 Task: Create a due date automation trigger when advanced on, on the tuesday before a card is due add fields with custom field "Resume" set to a number greater or equal to 1 and lower than 10 at 11:00 AM.
Action: Mouse moved to (1021, 316)
Screenshot: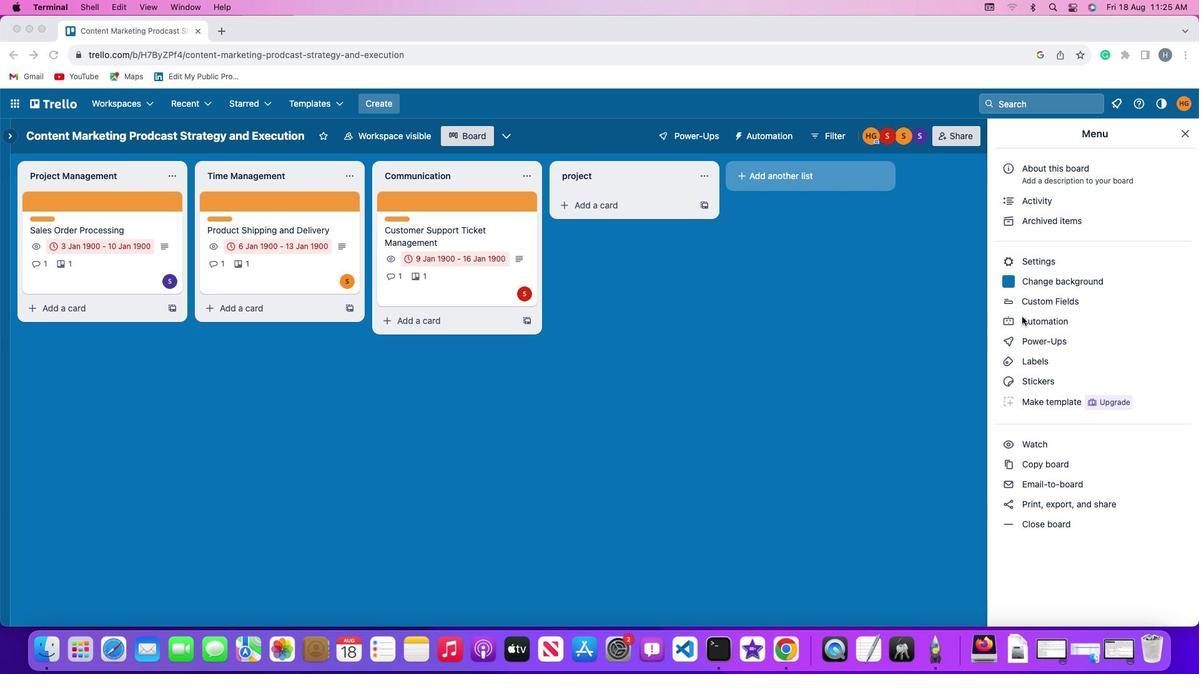 
Action: Mouse pressed left at (1021, 316)
Screenshot: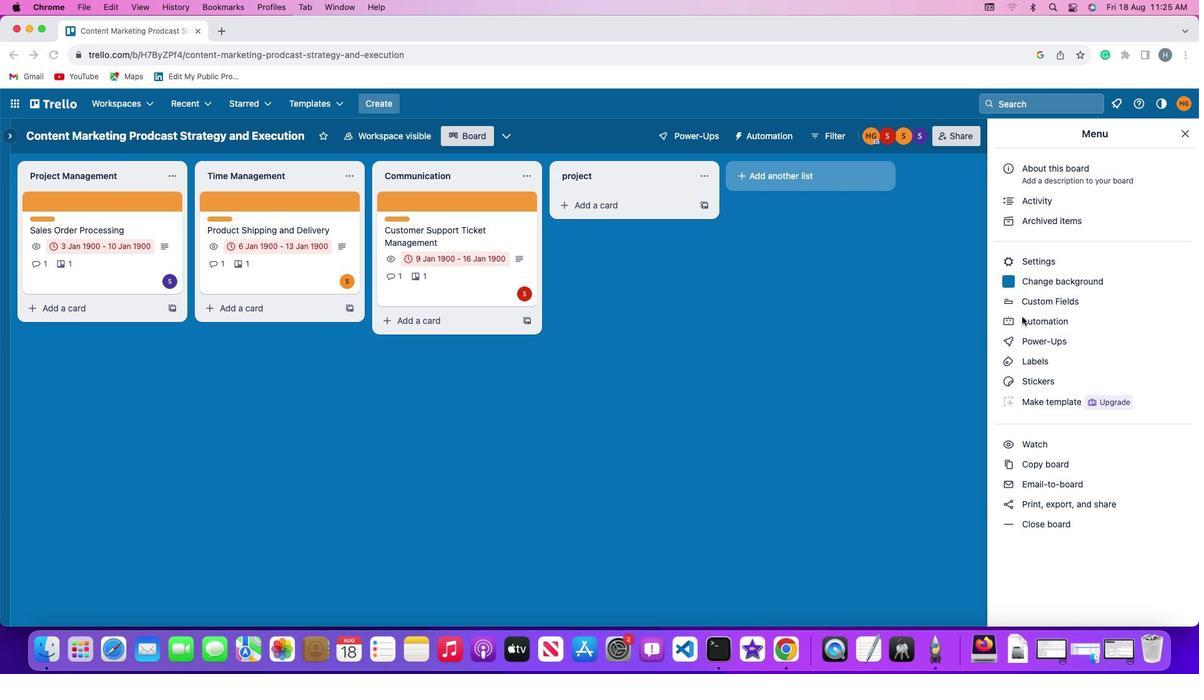 
Action: Mouse pressed left at (1021, 316)
Screenshot: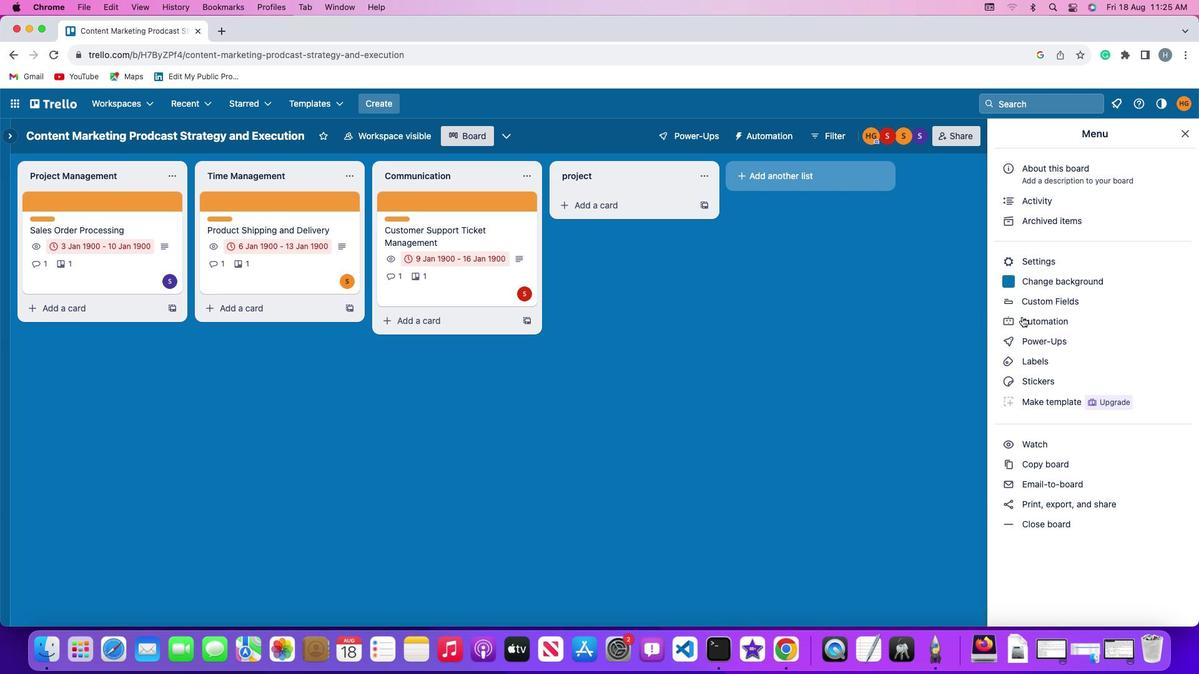 
Action: Mouse moved to (47, 297)
Screenshot: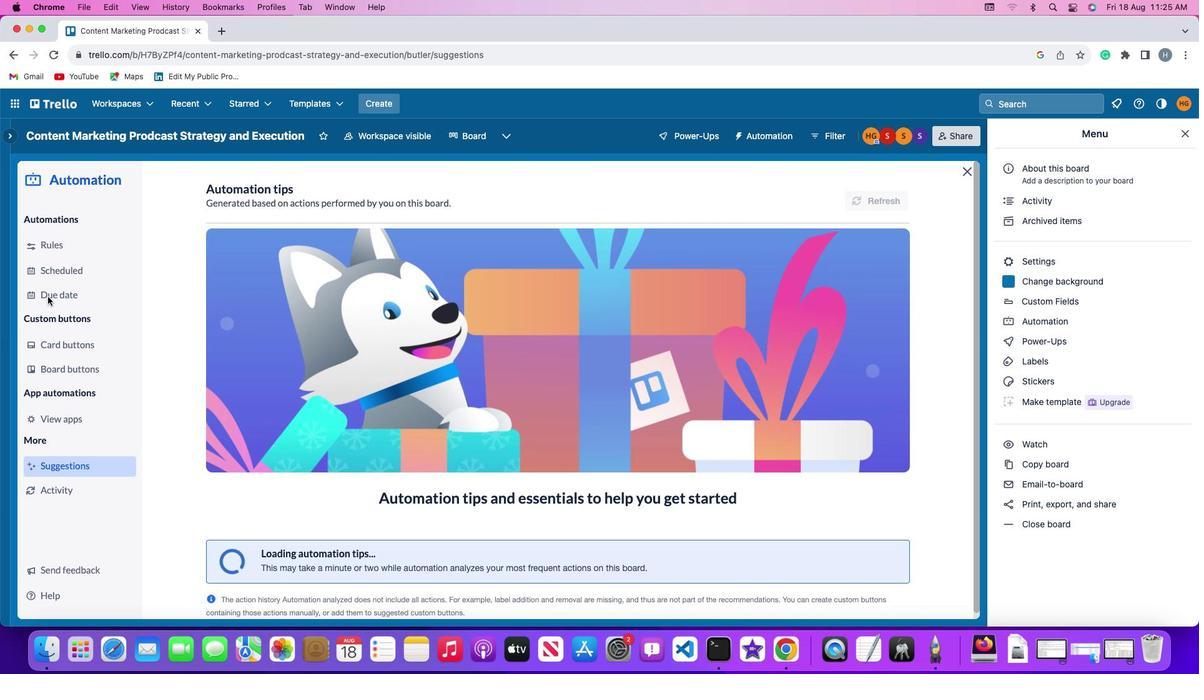 
Action: Mouse pressed left at (47, 297)
Screenshot: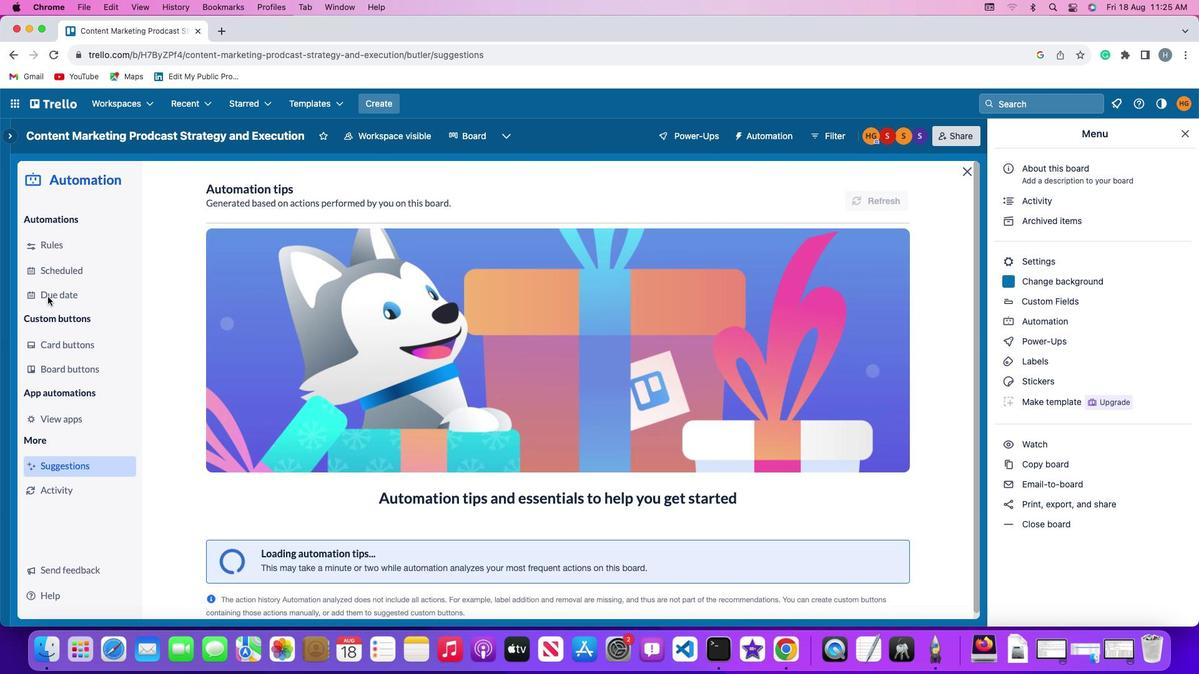 
Action: Mouse moved to (828, 196)
Screenshot: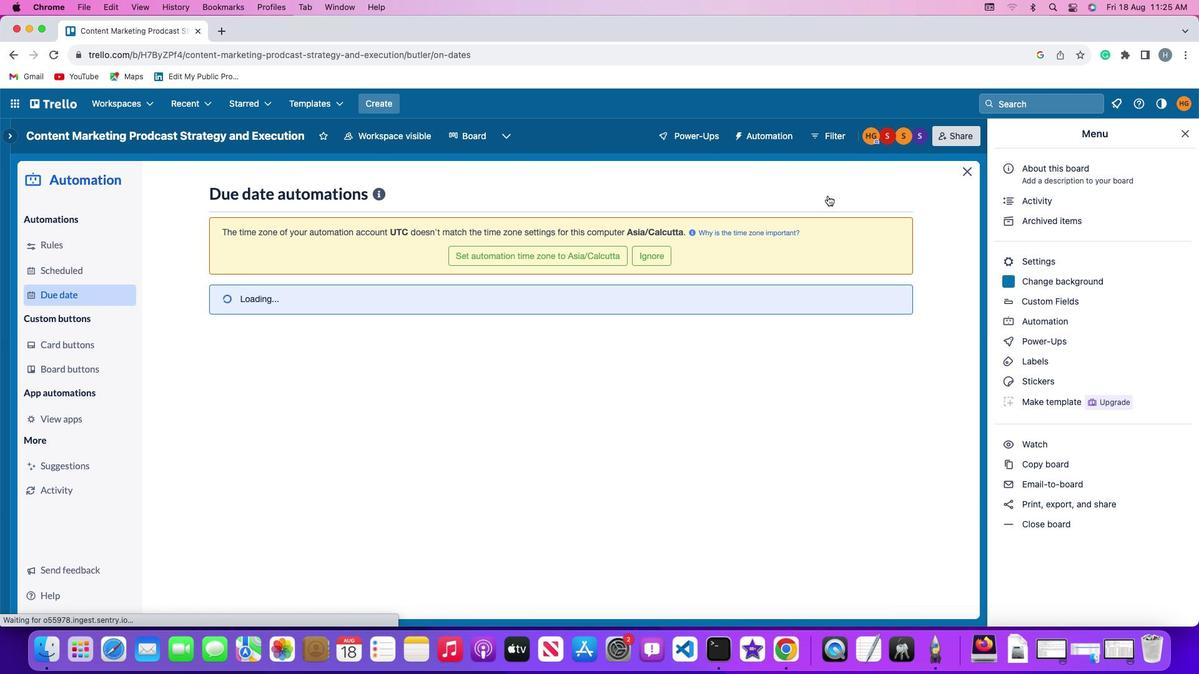
Action: Mouse pressed left at (828, 196)
Screenshot: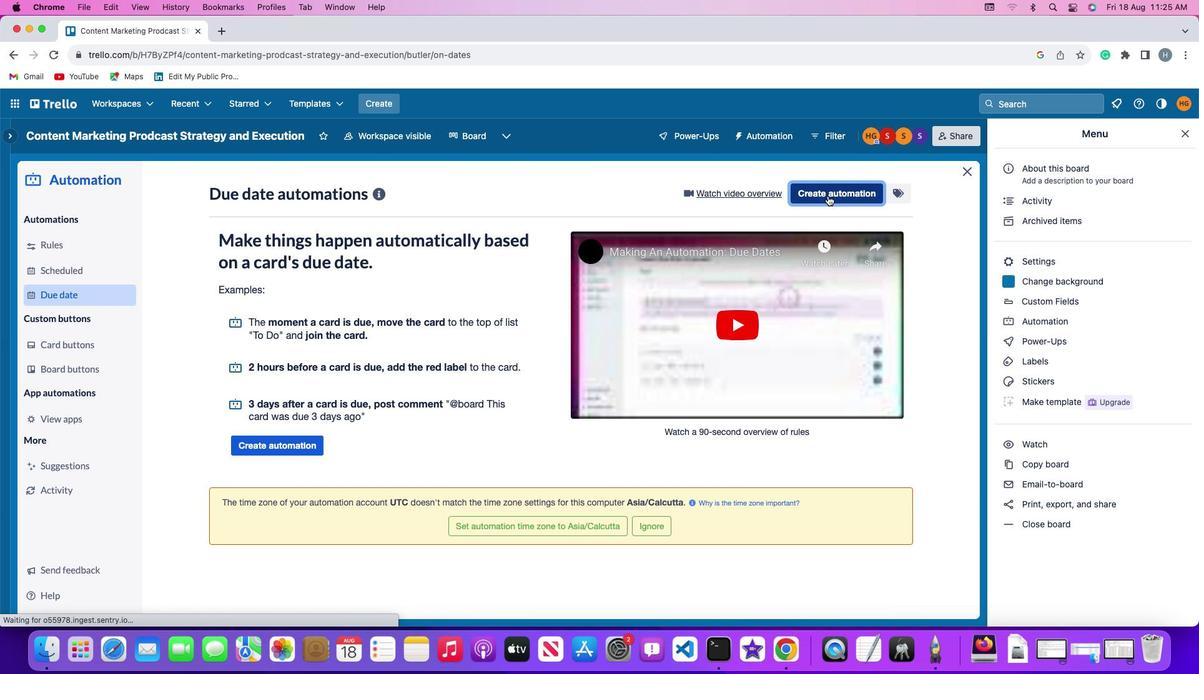 
Action: Mouse moved to (284, 314)
Screenshot: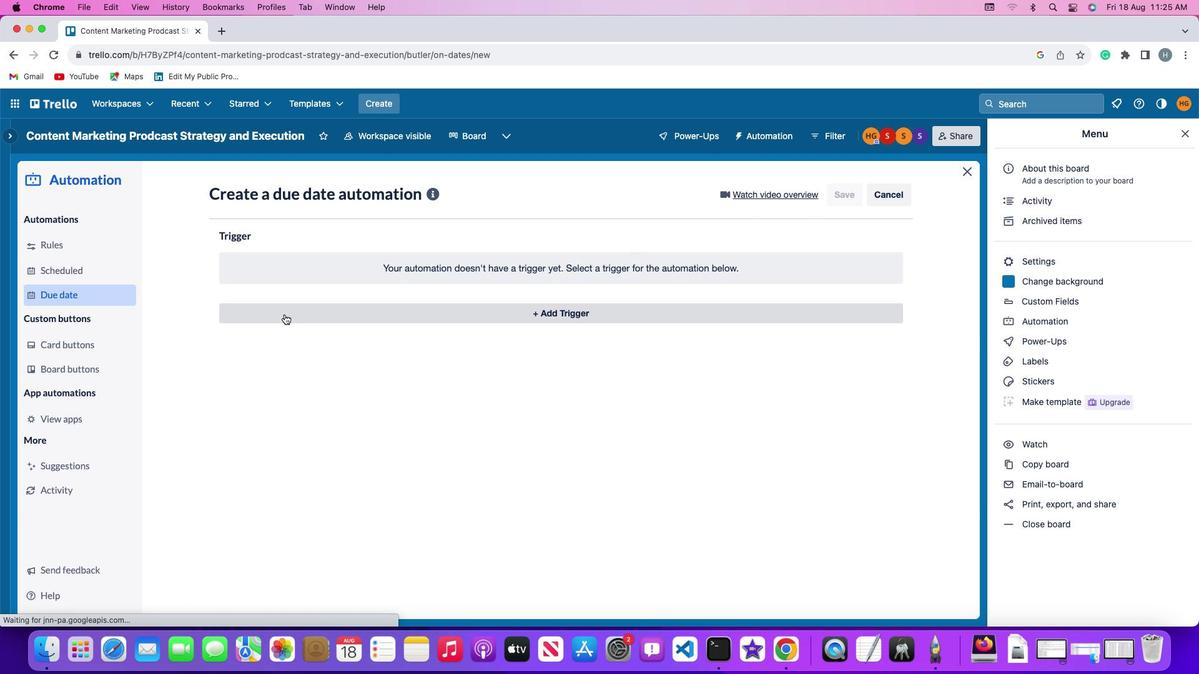 
Action: Mouse pressed left at (284, 314)
Screenshot: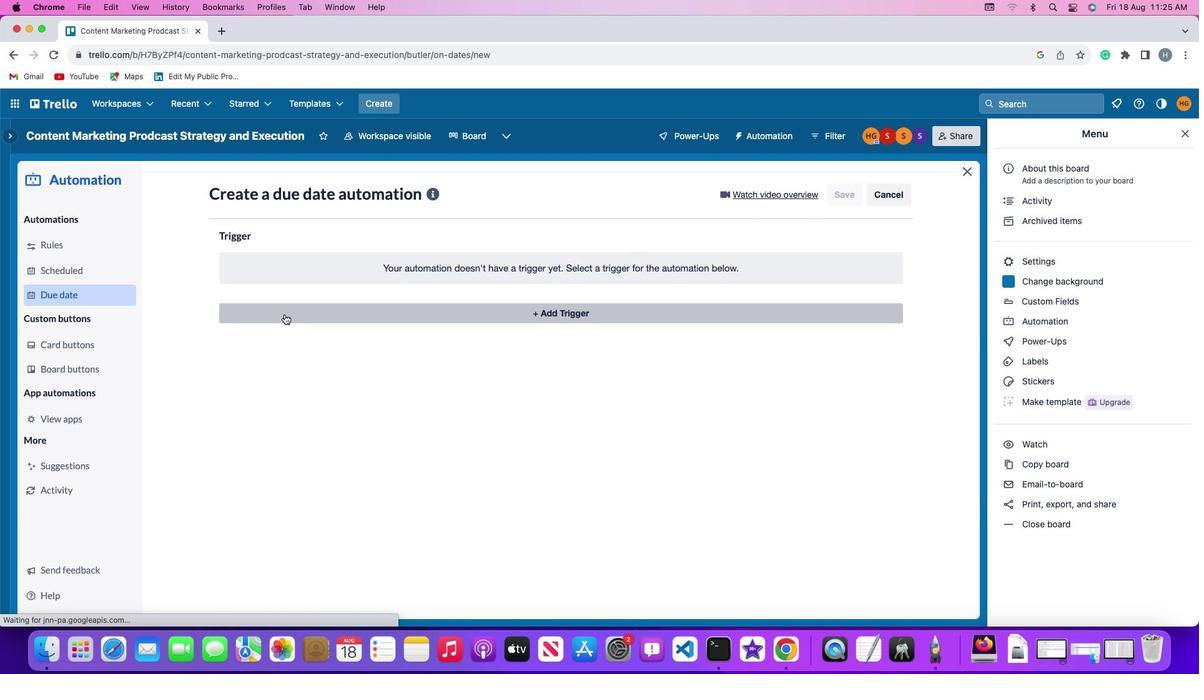 
Action: Mouse moved to (268, 540)
Screenshot: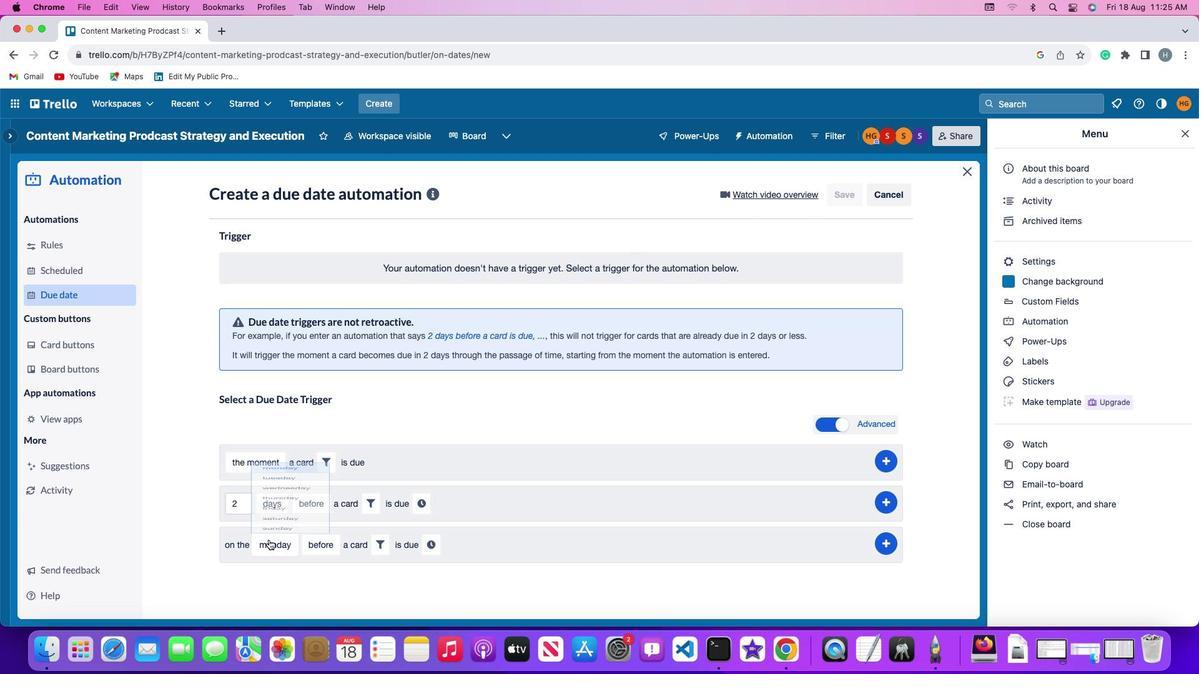 
Action: Mouse pressed left at (268, 540)
Screenshot: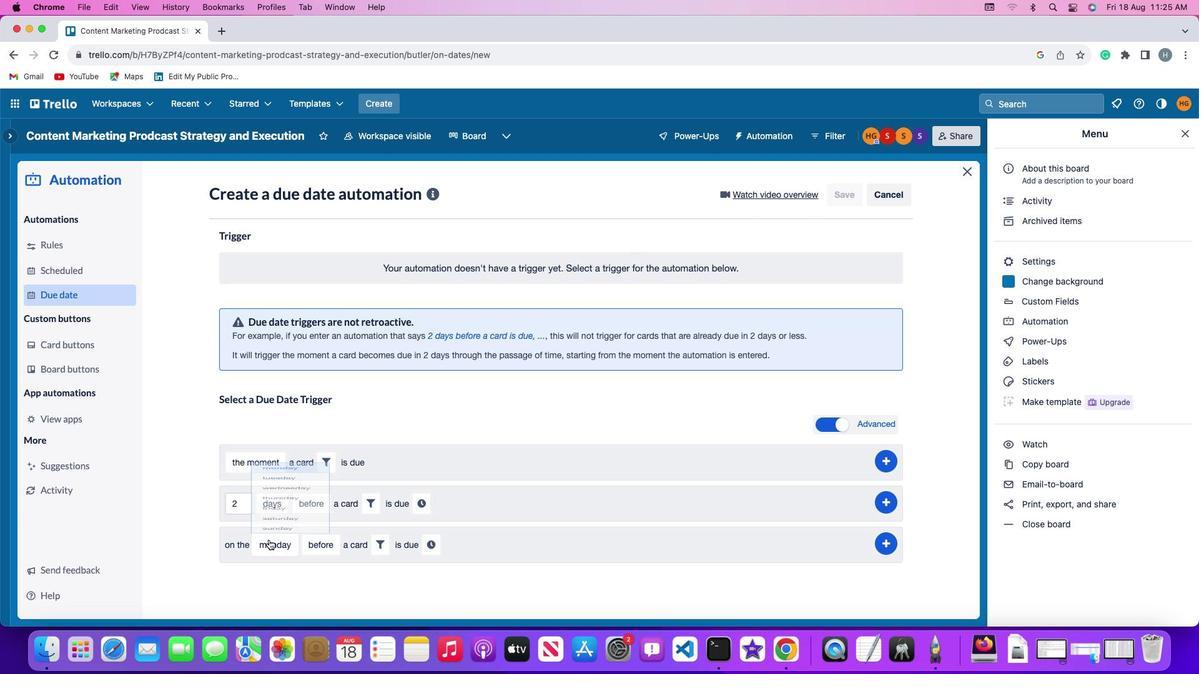
Action: Mouse moved to (289, 394)
Screenshot: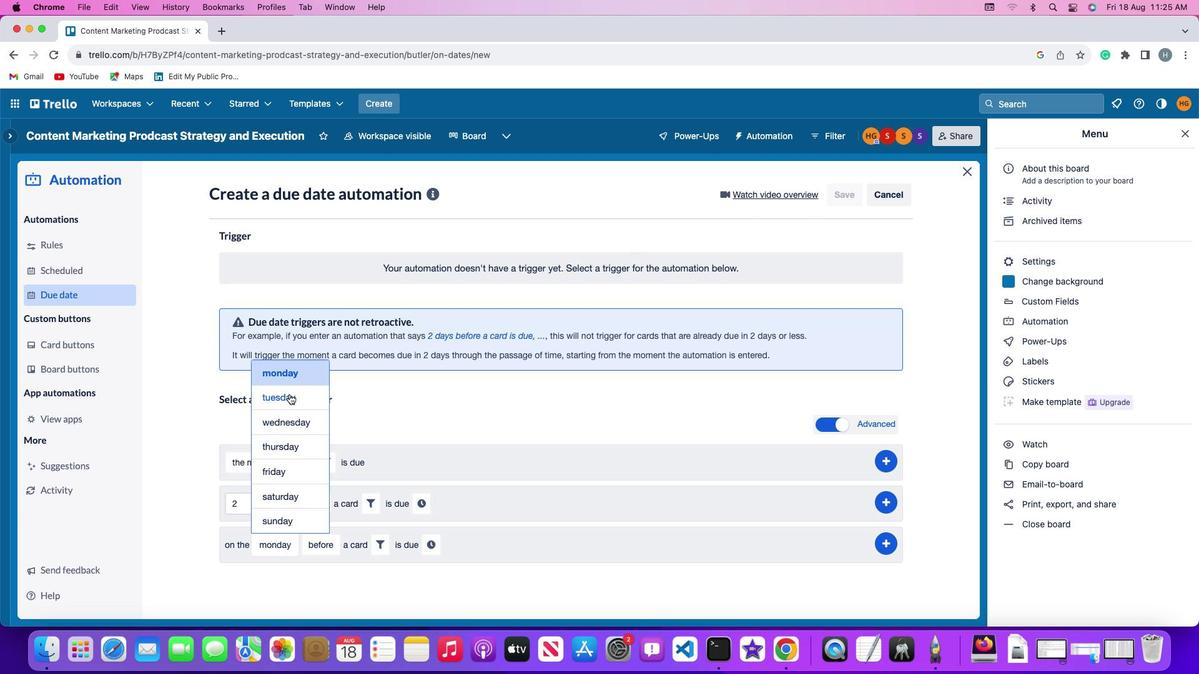 
Action: Mouse pressed left at (289, 394)
Screenshot: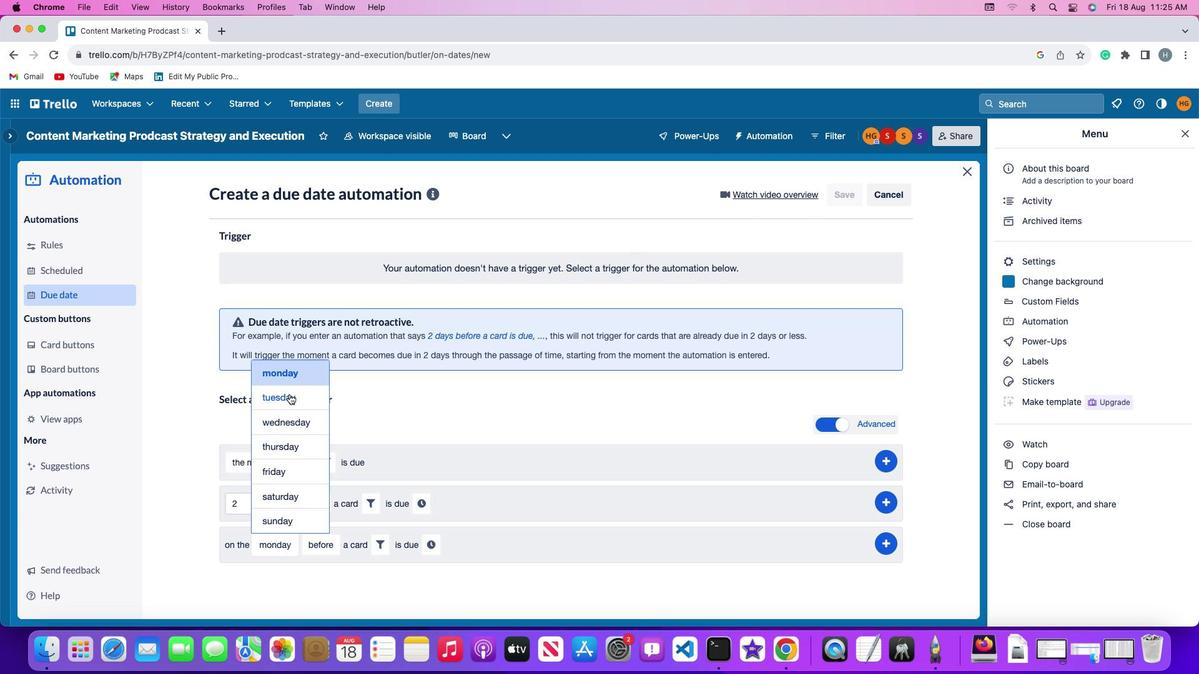 
Action: Mouse moved to (326, 538)
Screenshot: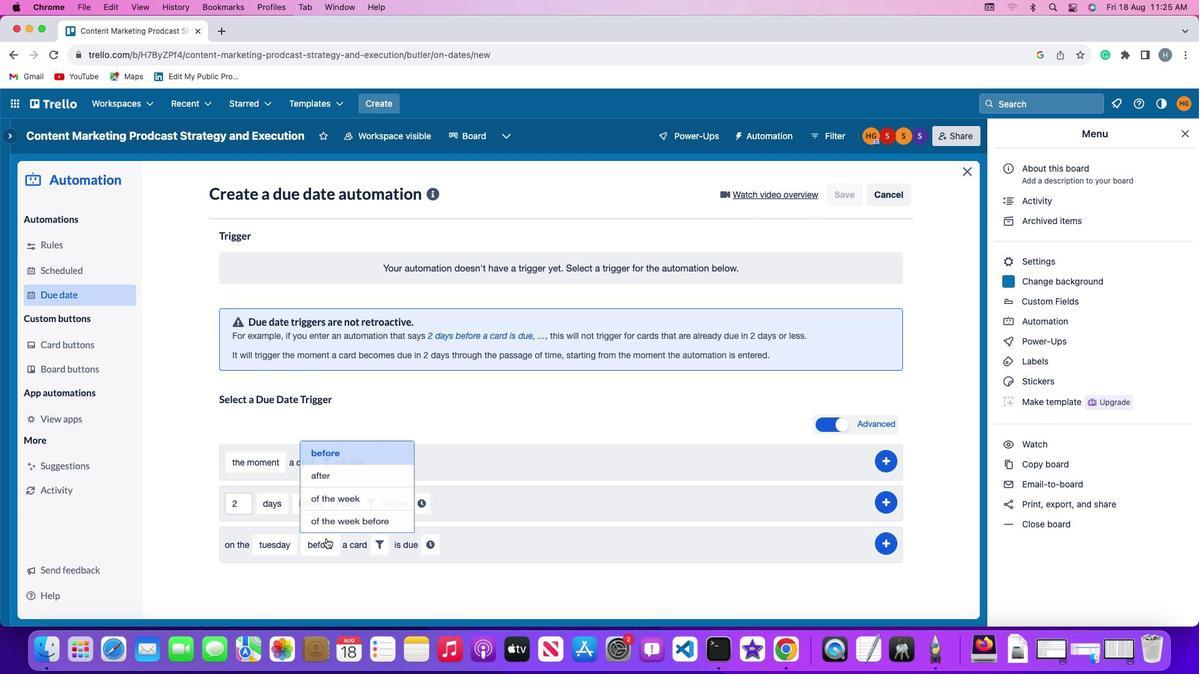 
Action: Mouse pressed left at (326, 538)
Screenshot: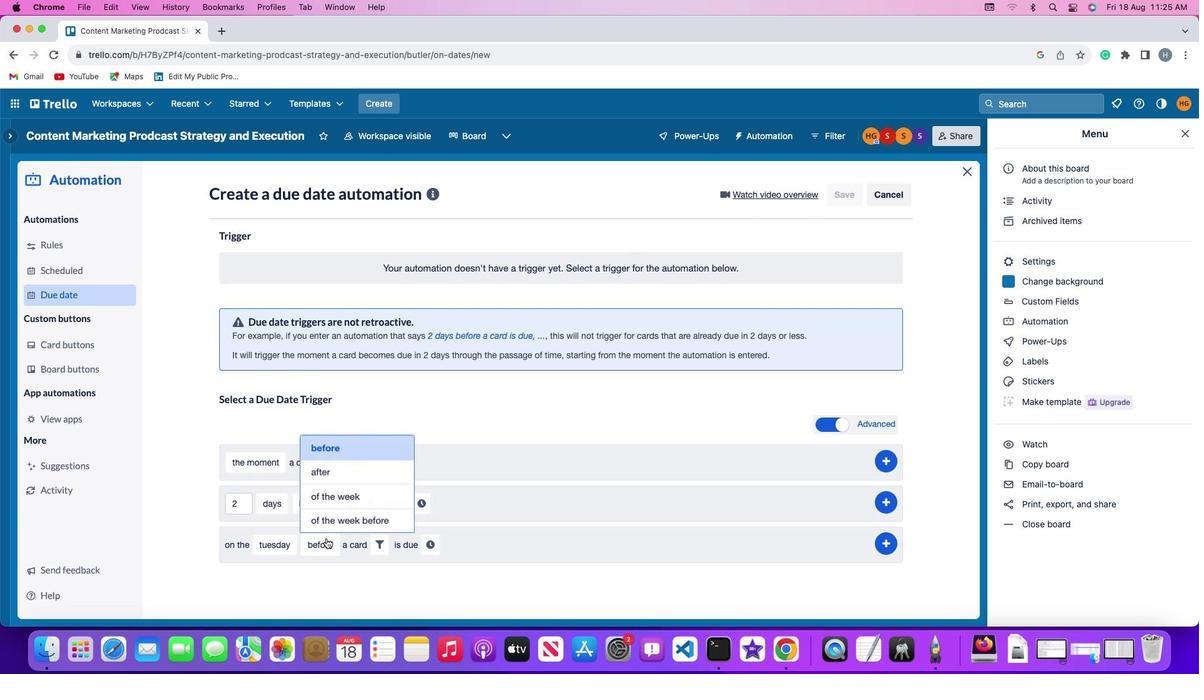 
Action: Mouse moved to (339, 445)
Screenshot: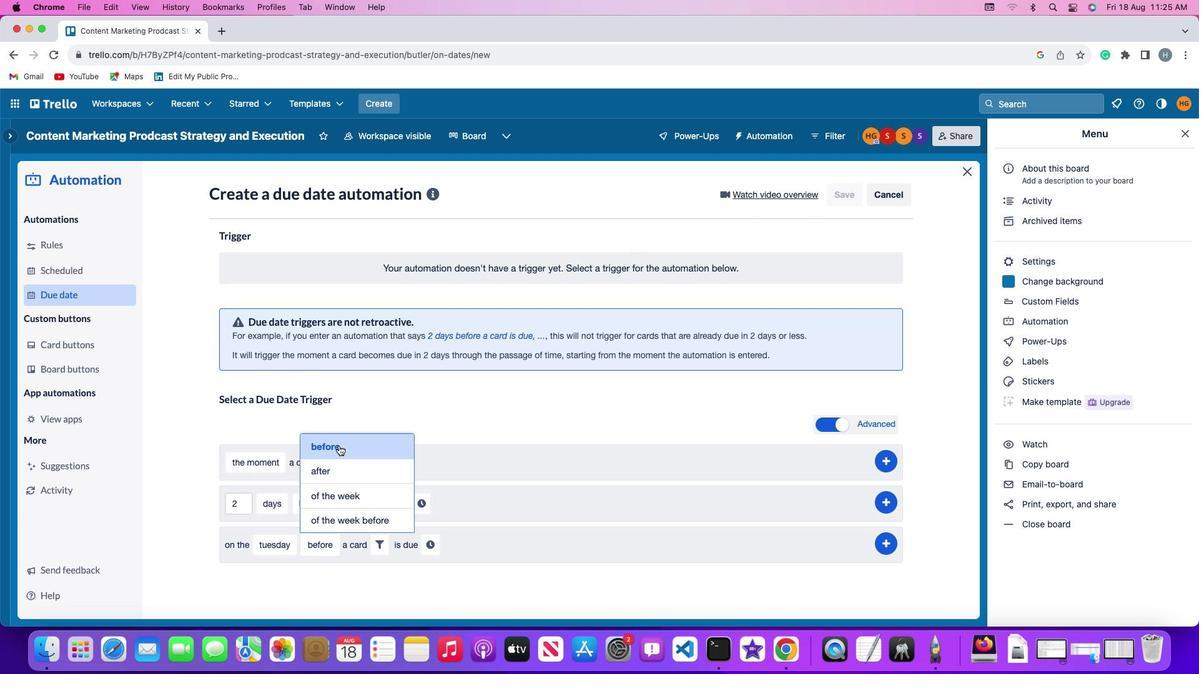 
Action: Mouse pressed left at (339, 445)
Screenshot: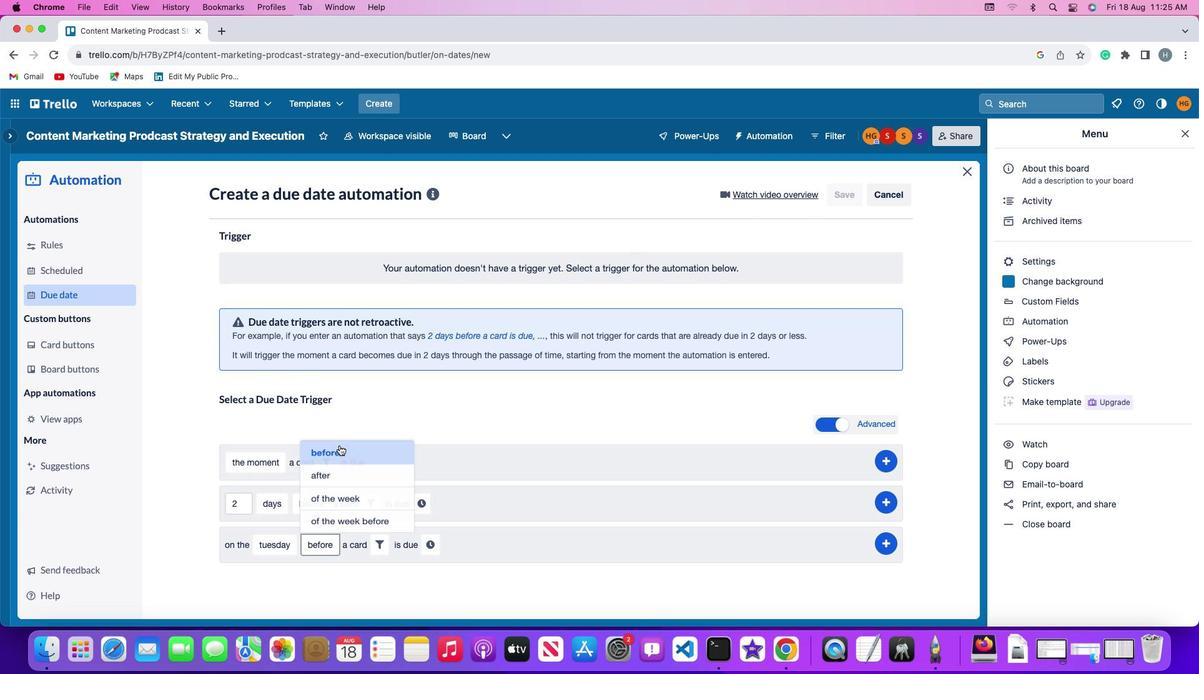 
Action: Mouse moved to (383, 540)
Screenshot: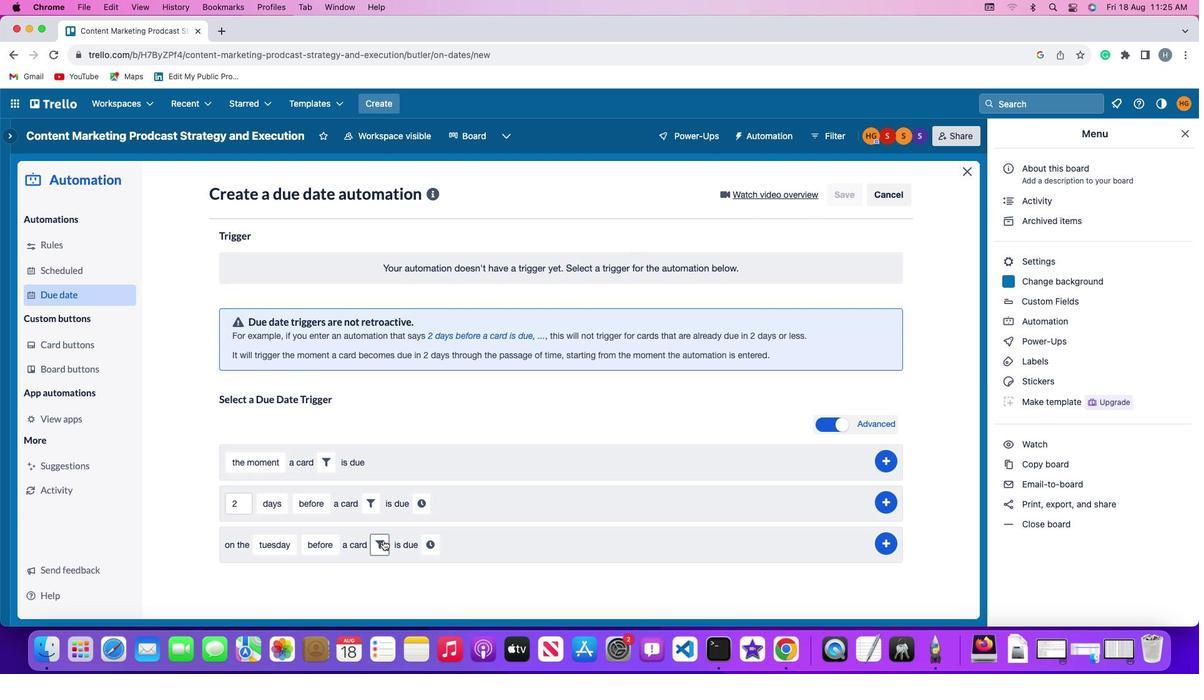 
Action: Mouse pressed left at (383, 540)
Screenshot: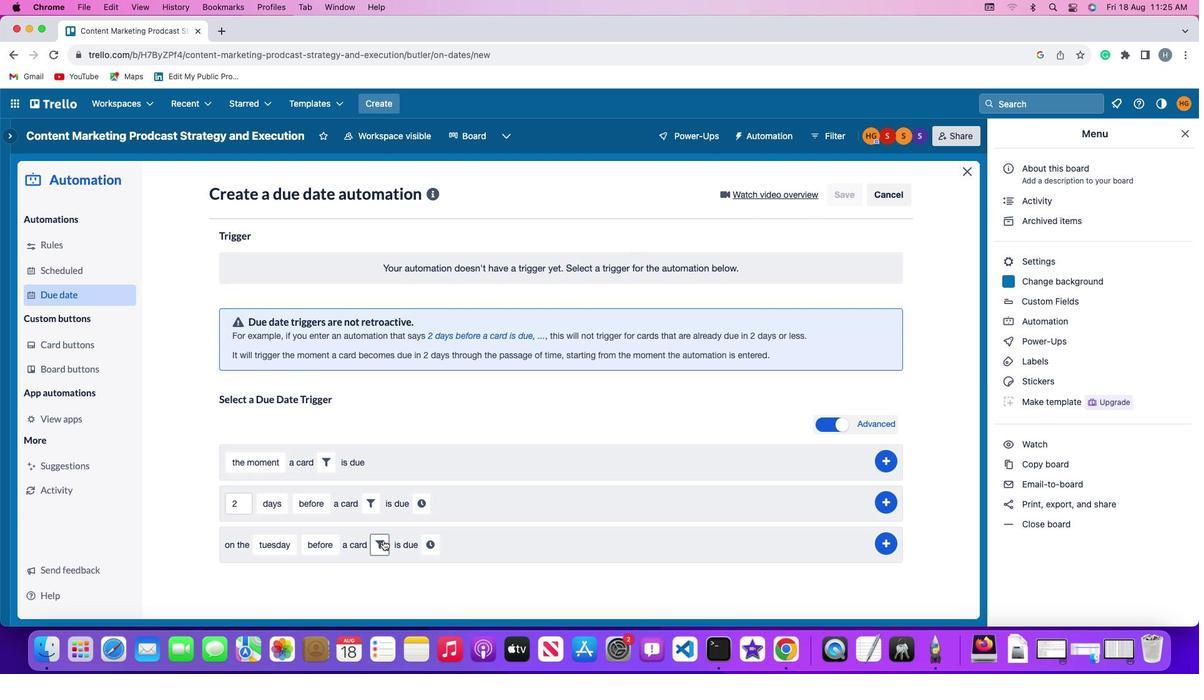 
Action: Mouse moved to (588, 584)
Screenshot: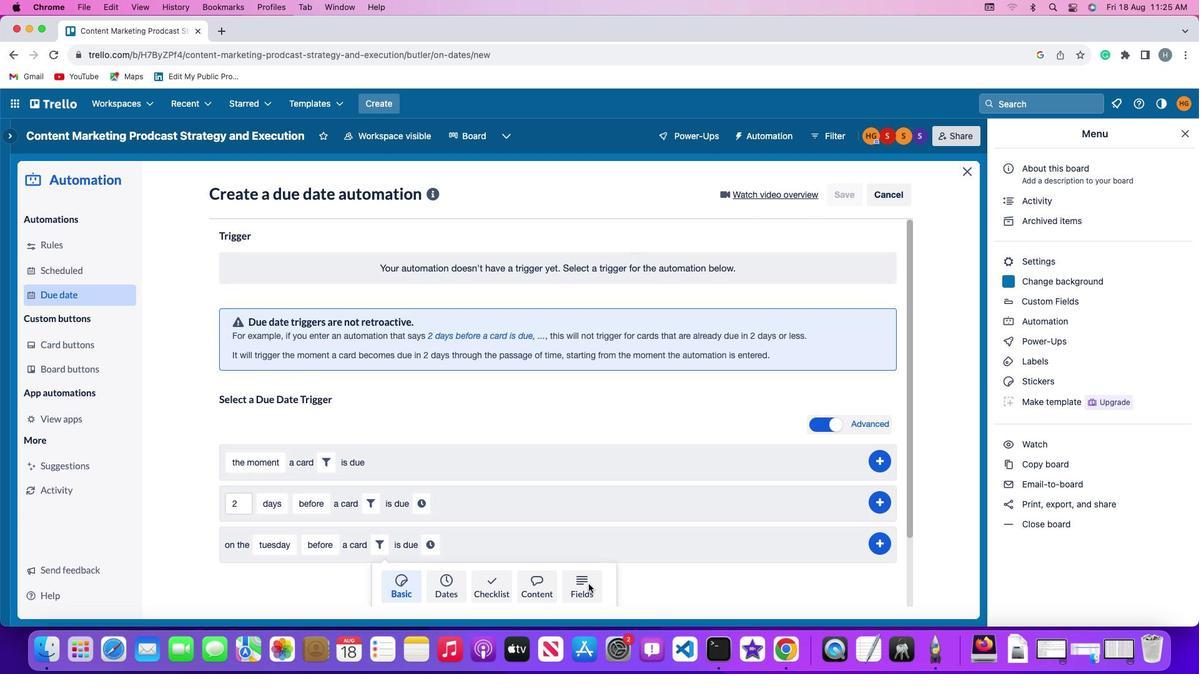 
Action: Mouse pressed left at (588, 584)
Screenshot: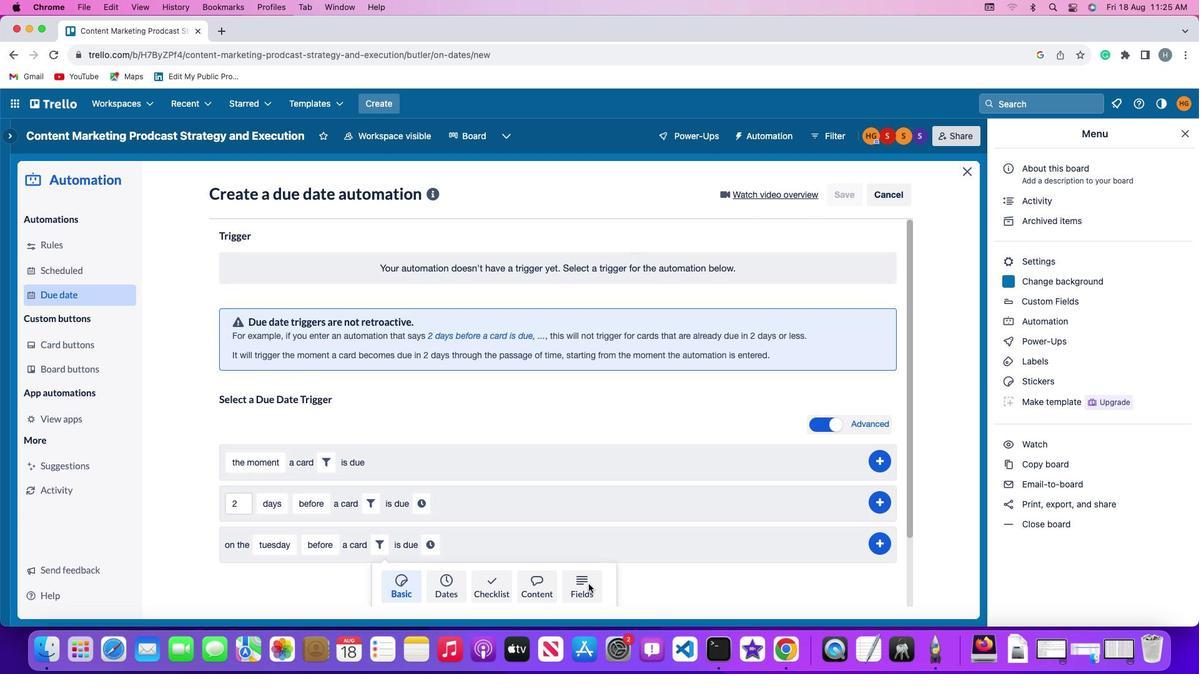 
Action: Mouse moved to (336, 575)
Screenshot: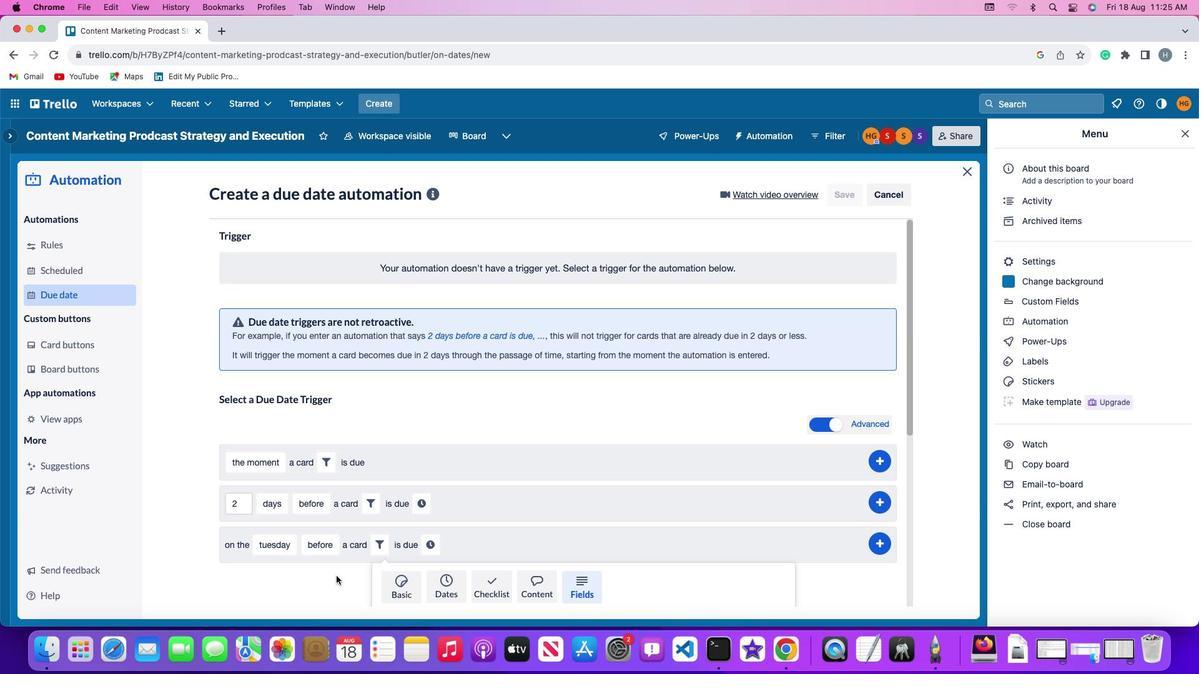 
Action: Mouse scrolled (336, 575) with delta (0, 0)
Screenshot: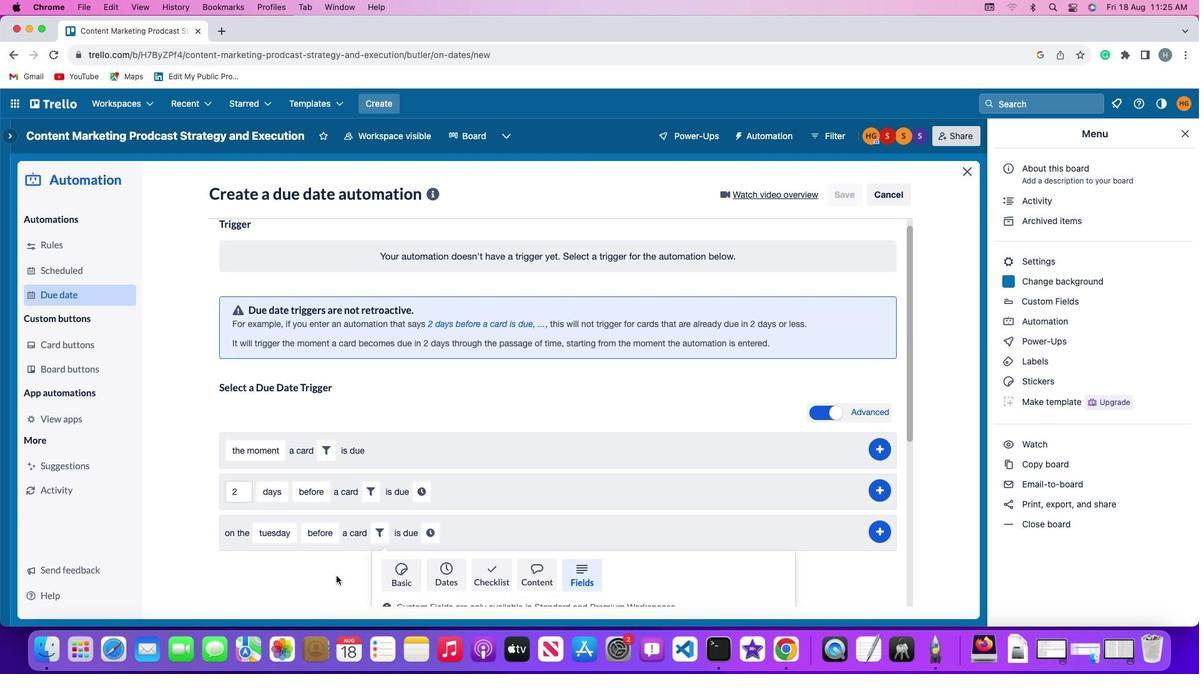 
Action: Mouse scrolled (336, 575) with delta (0, 0)
Screenshot: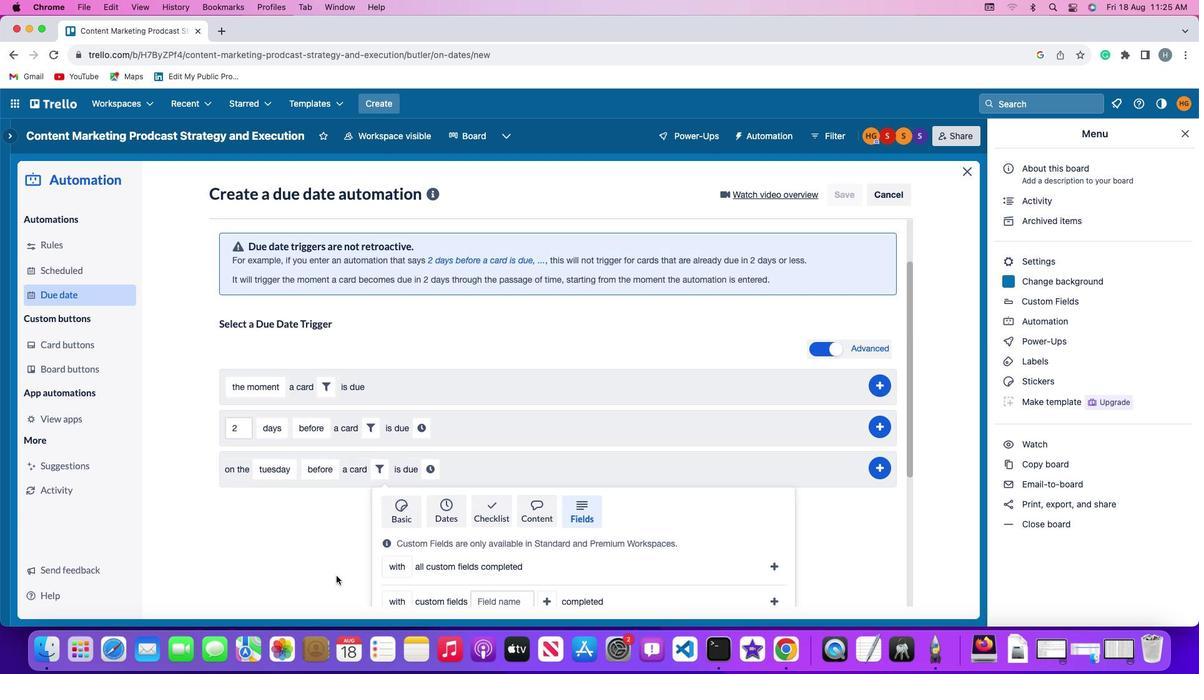 
Action: Mouse scrolled (336, 575) with delta (0, -1)
Screenshot: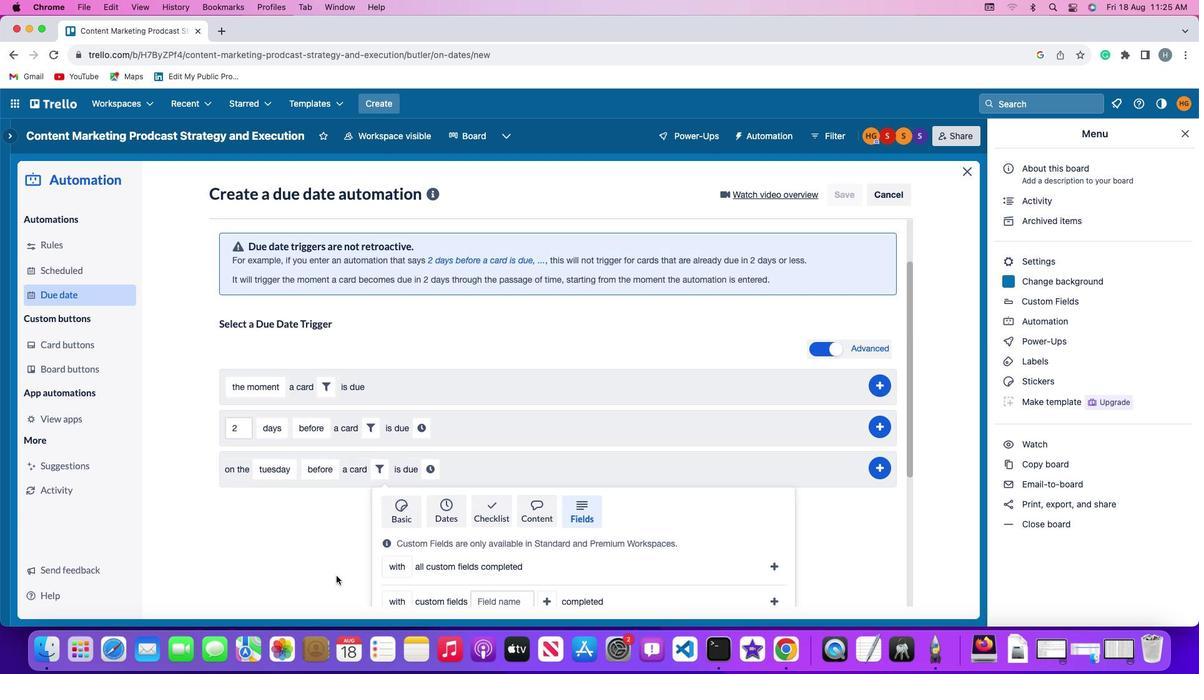 
Action: Mouse scrolled (336, 575) with delta (0, -3)
Screenshot: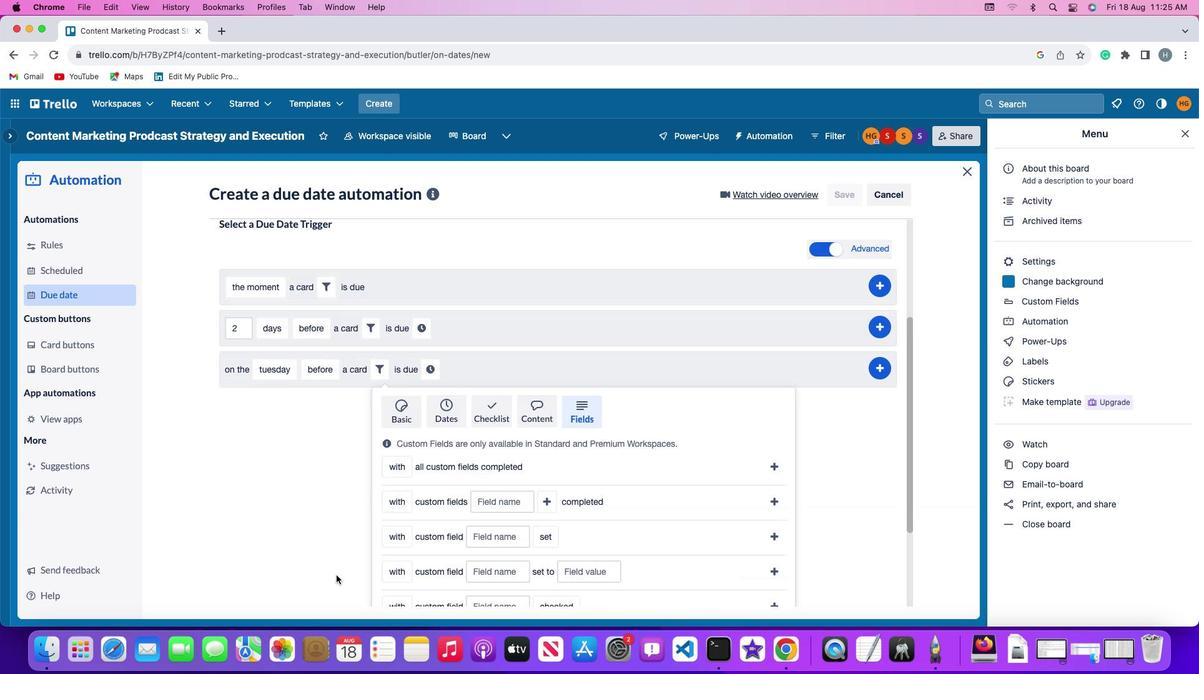 
Action: Mouse scrolled (336, 575) with delta (0, -3)
Screenshot: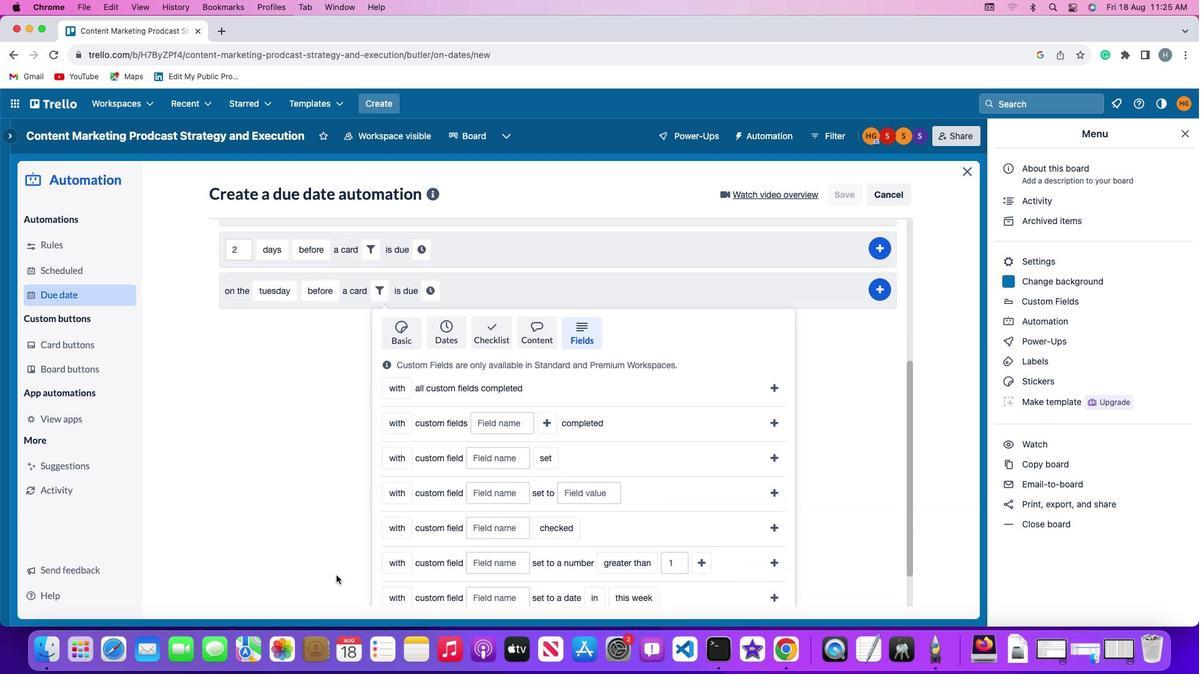 
Action: Mouse moved to (336, 575)
Screenshot: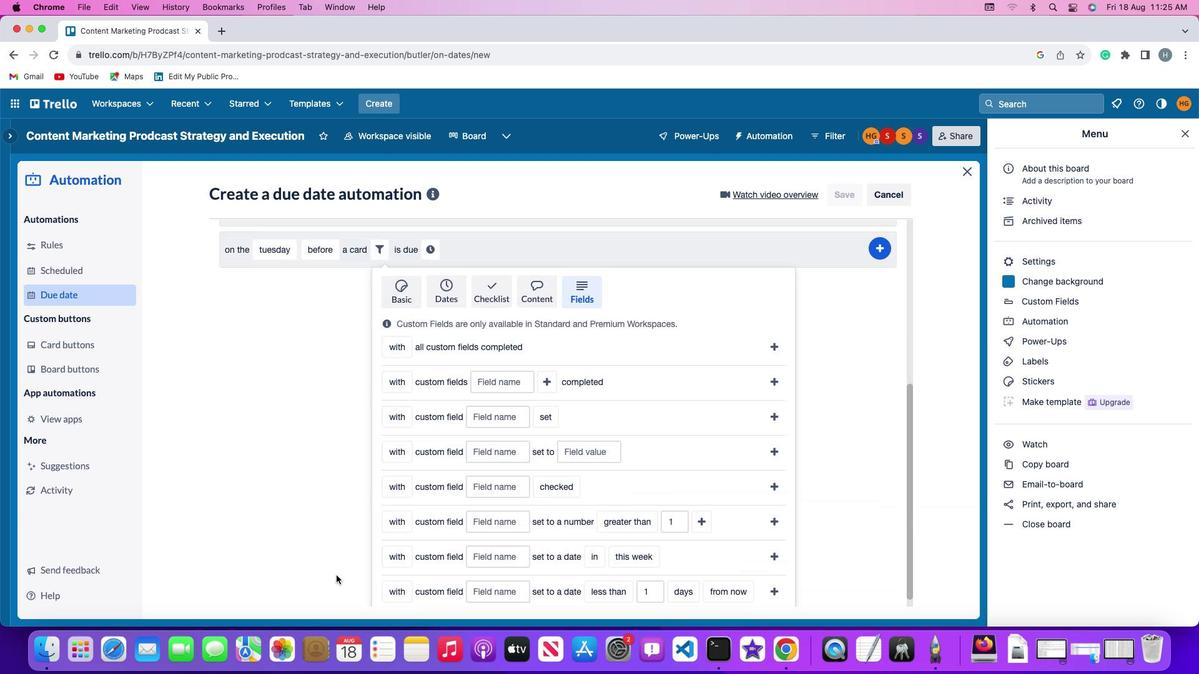 
Action: Mouse scrolled (336, 575) with delta (0, 0)
Screenshot: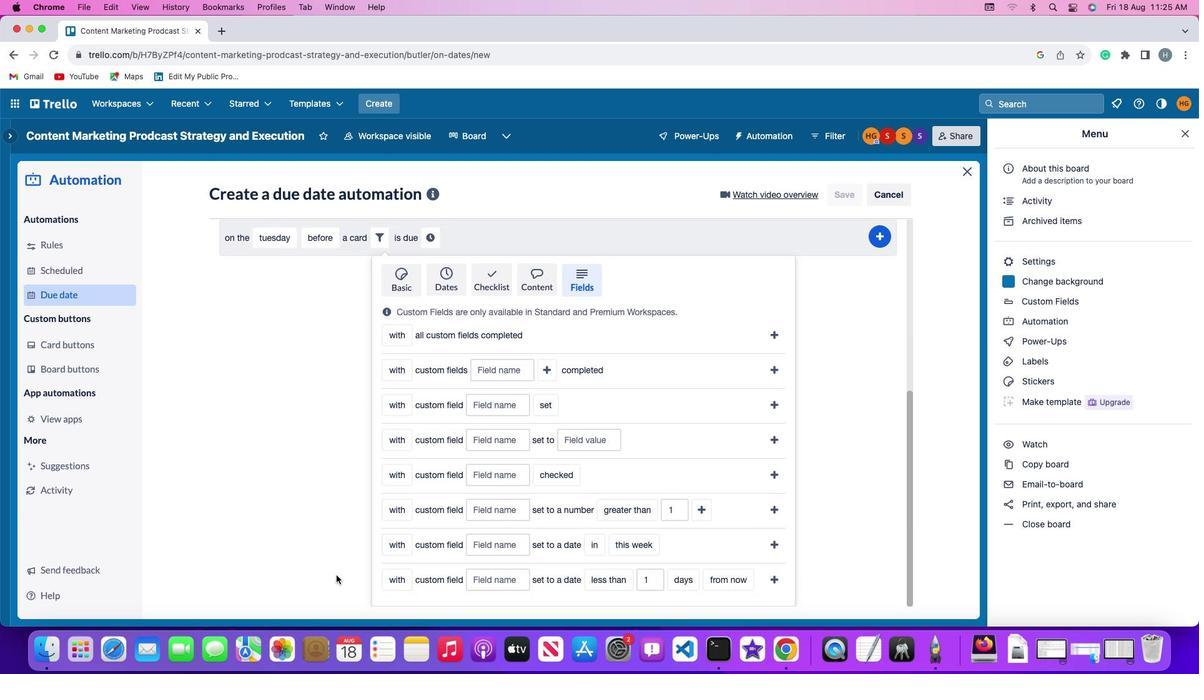 
Action: Mouse scrolled (336, 575) with delta (0, 0)
Screenshot: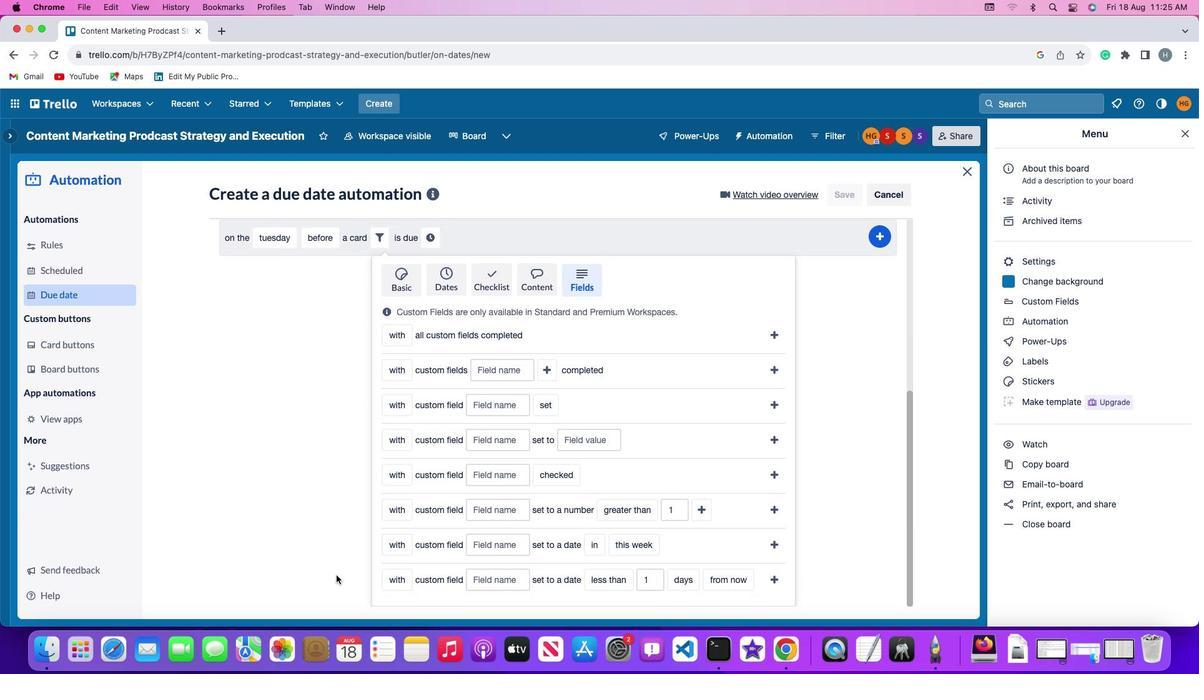 
Action: Mouse scrolled (336, 575) with delta (0, -1)
Screenshot: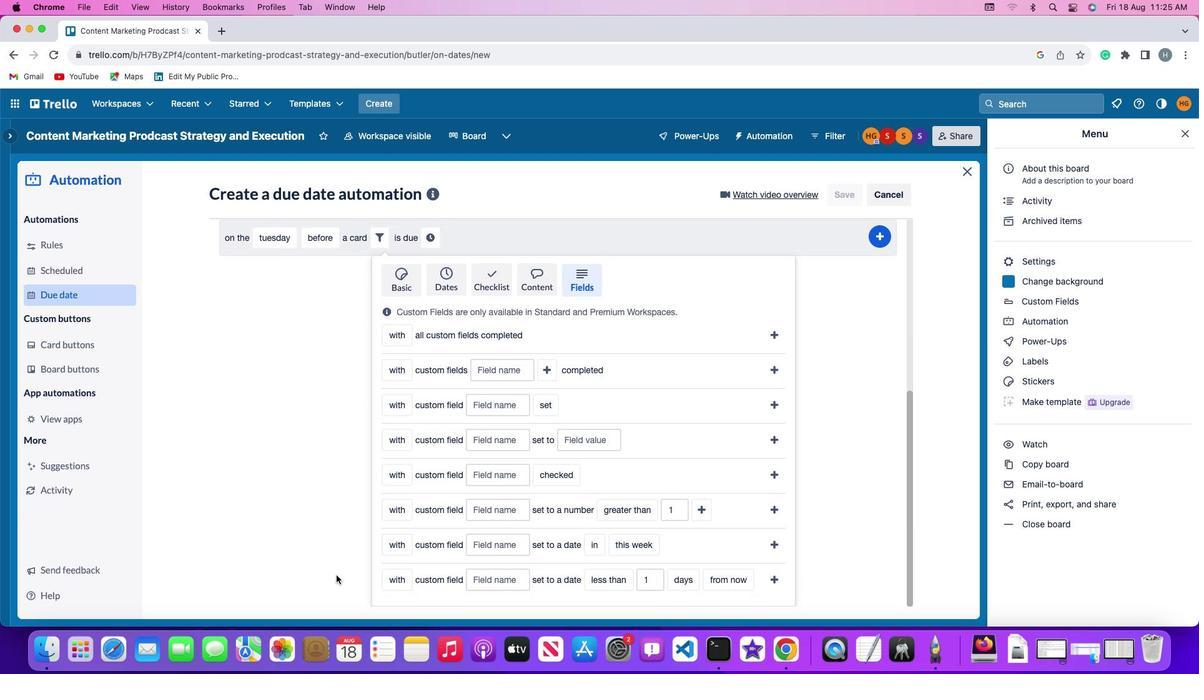 
Action: Mouse scrolled (336, 575) with delta (0, -3)
Screenshot: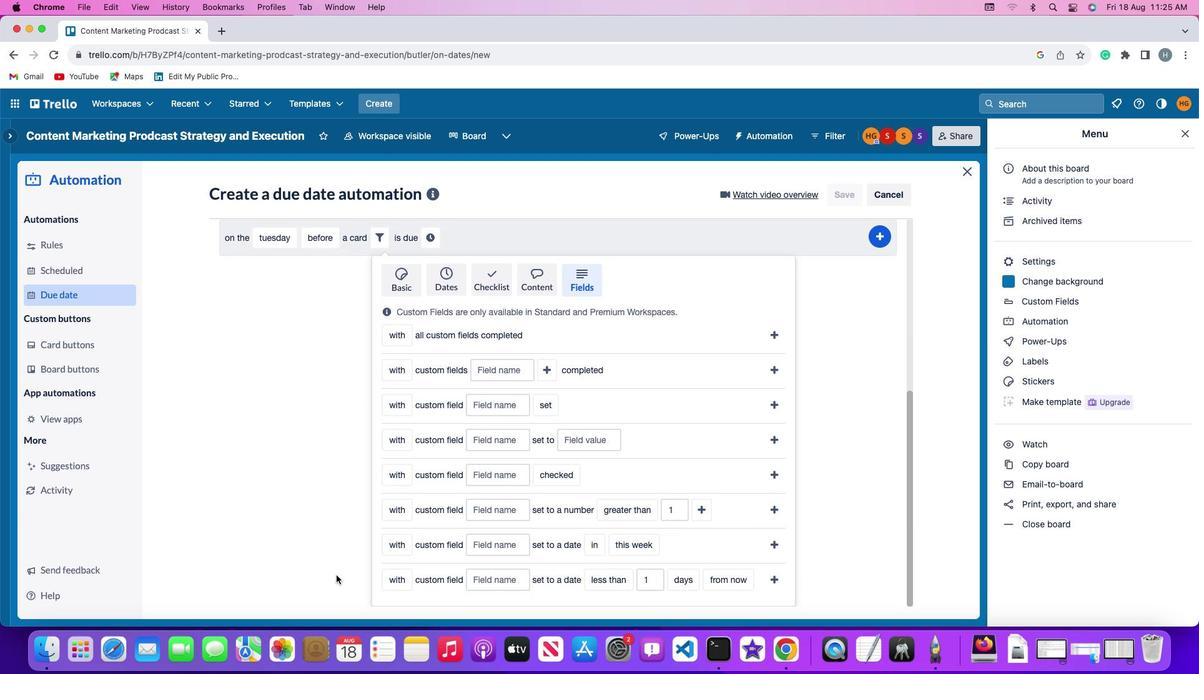 
Action: Mouse scrolled (336, 575) with delta (0, 0)
Screenshot: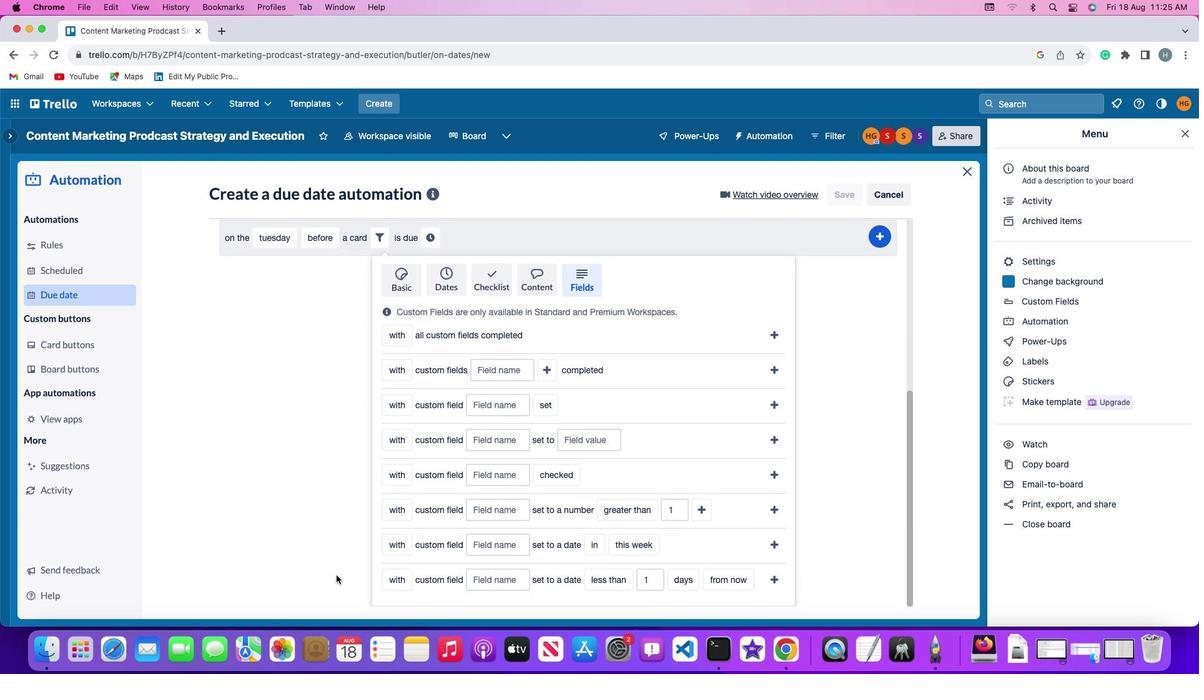 
Action: Mouse scrolled (336, 575) with delta (0, 0)
Screenshot: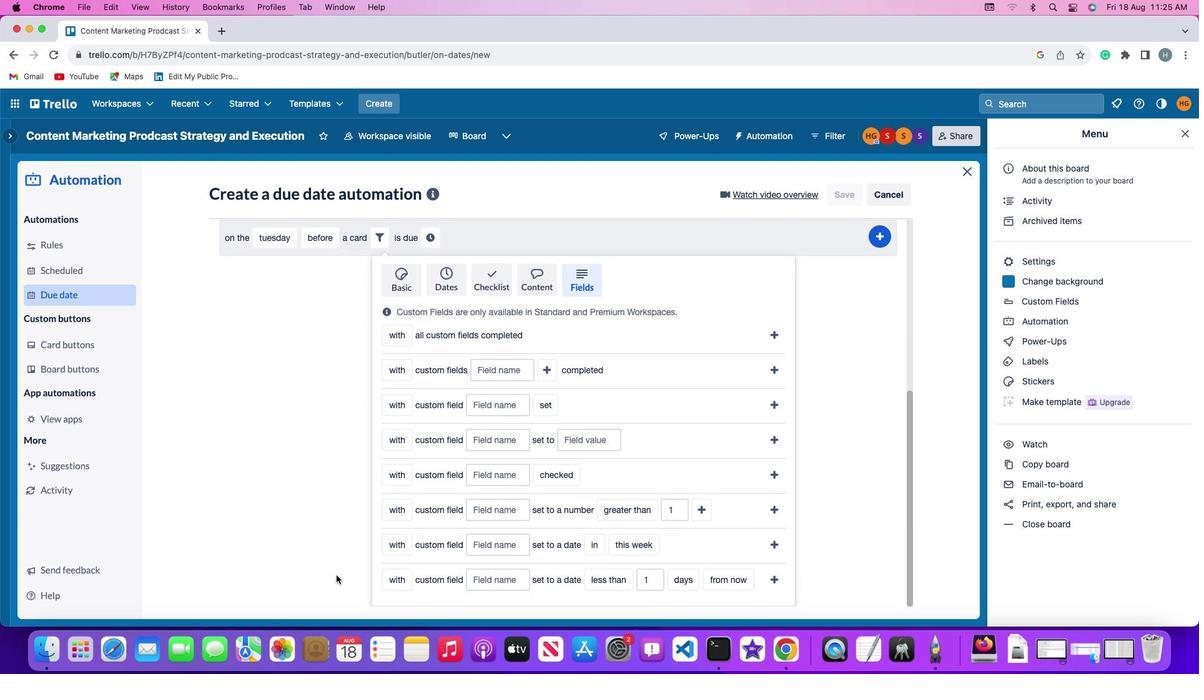 
Action: Mouse scrolled (336, 575) with delta (0, -1)
Screenshot: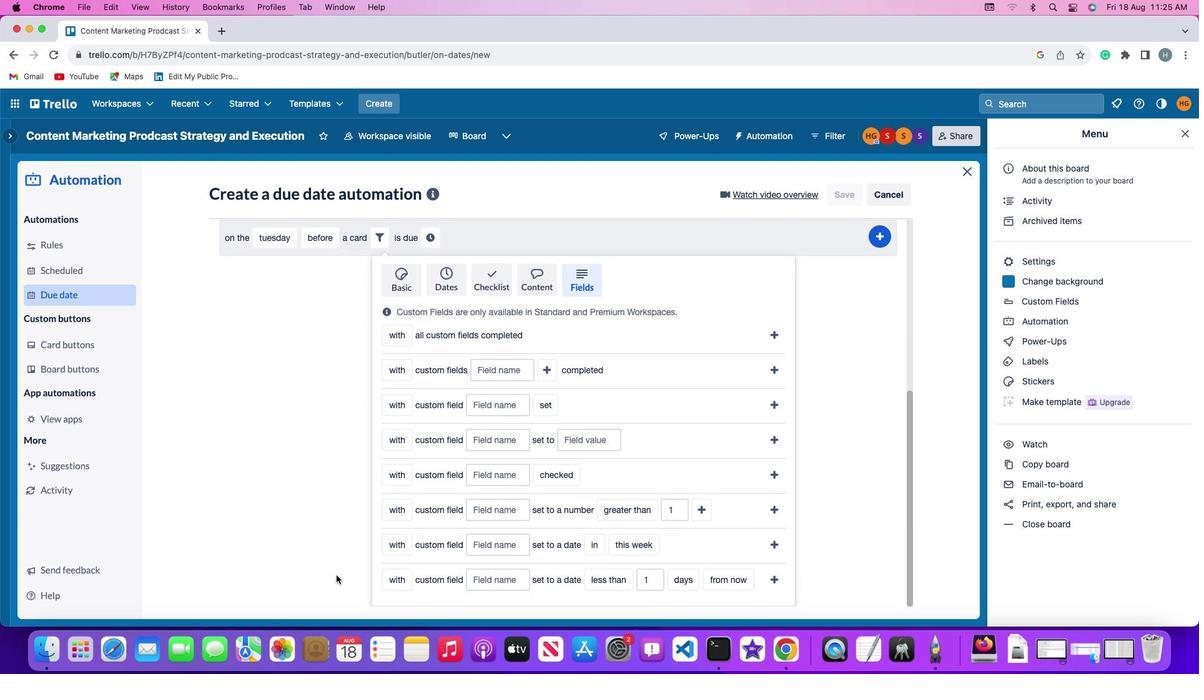 
Action: Mouse moved to (396, 509)
Screenshot: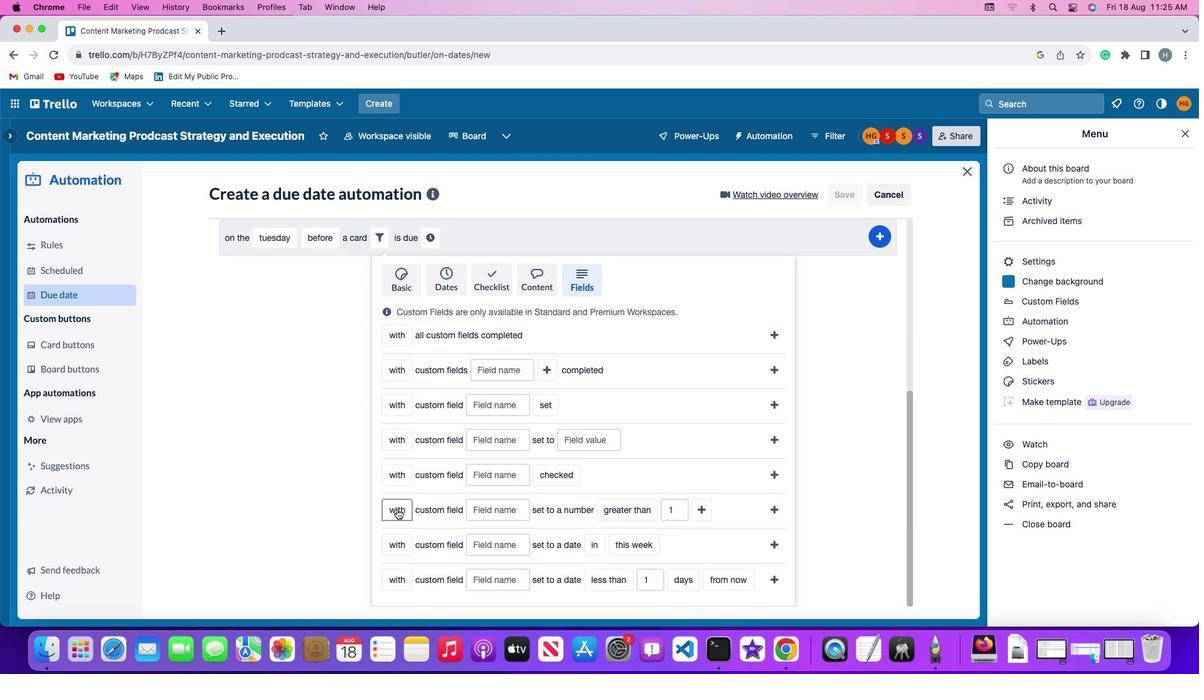 
Action: Mouse pressed left at (396, 509)
Screenshot: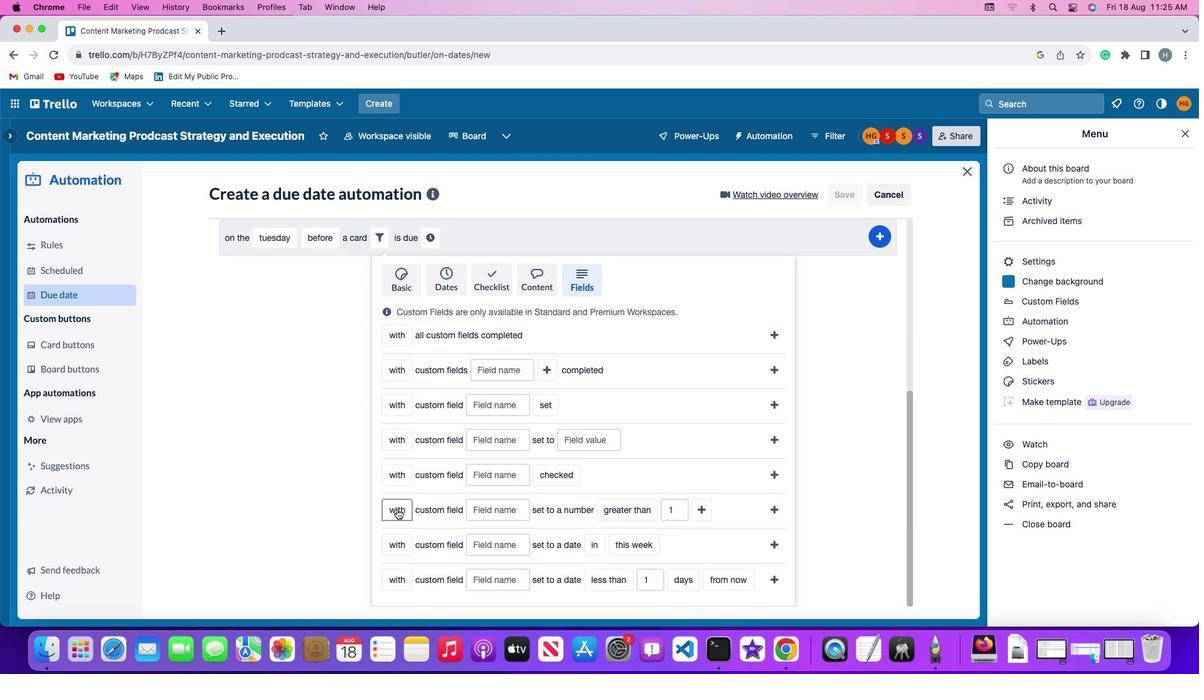 
Action: Mouse moved to (406, 536)
Screenshot: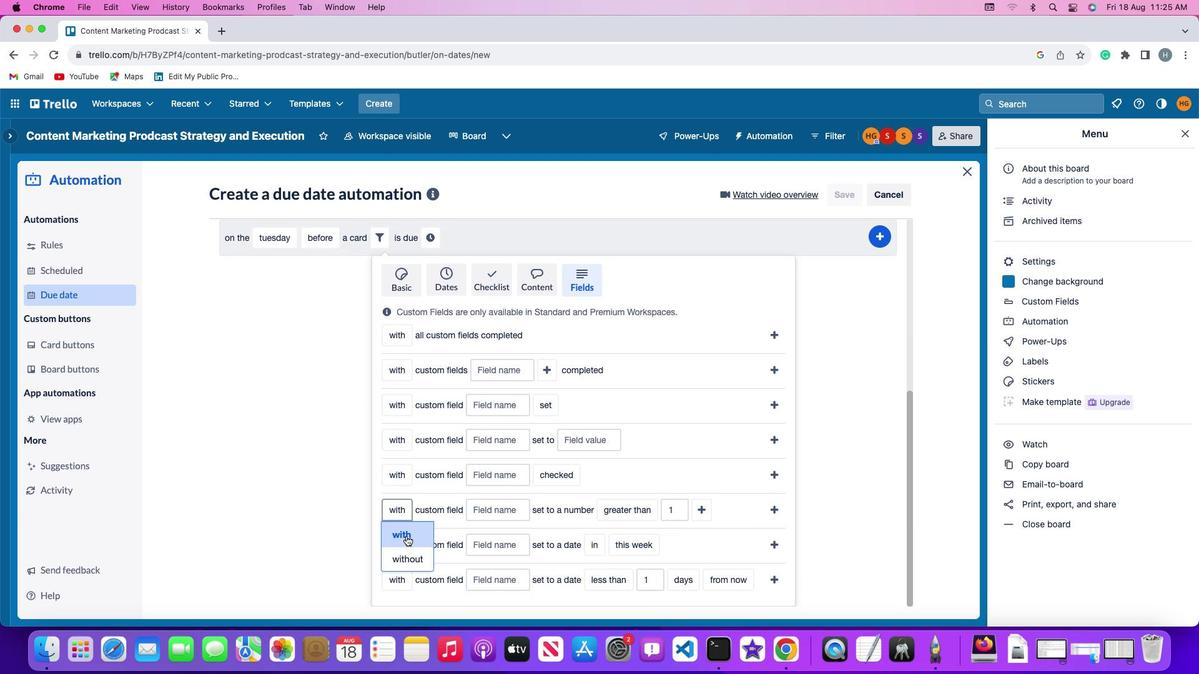 
Action: Mouse pressed left at (406, 536)
Screenshot: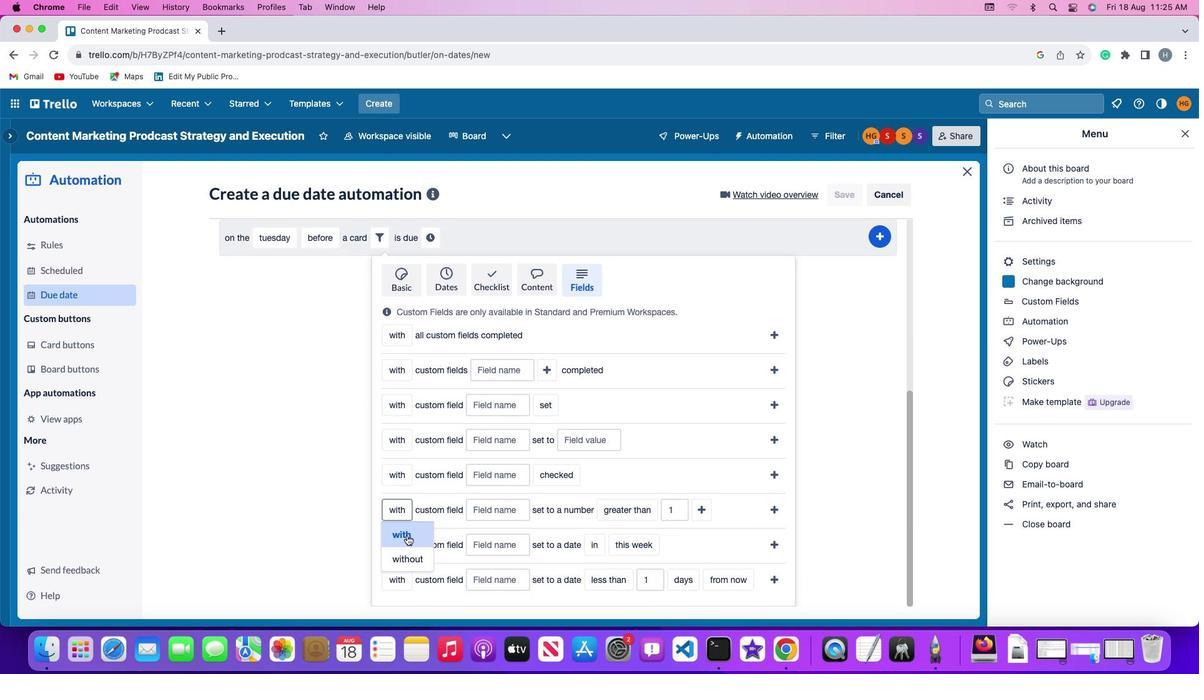 
Action: Mouse moved to (499, 510)
Screenshot: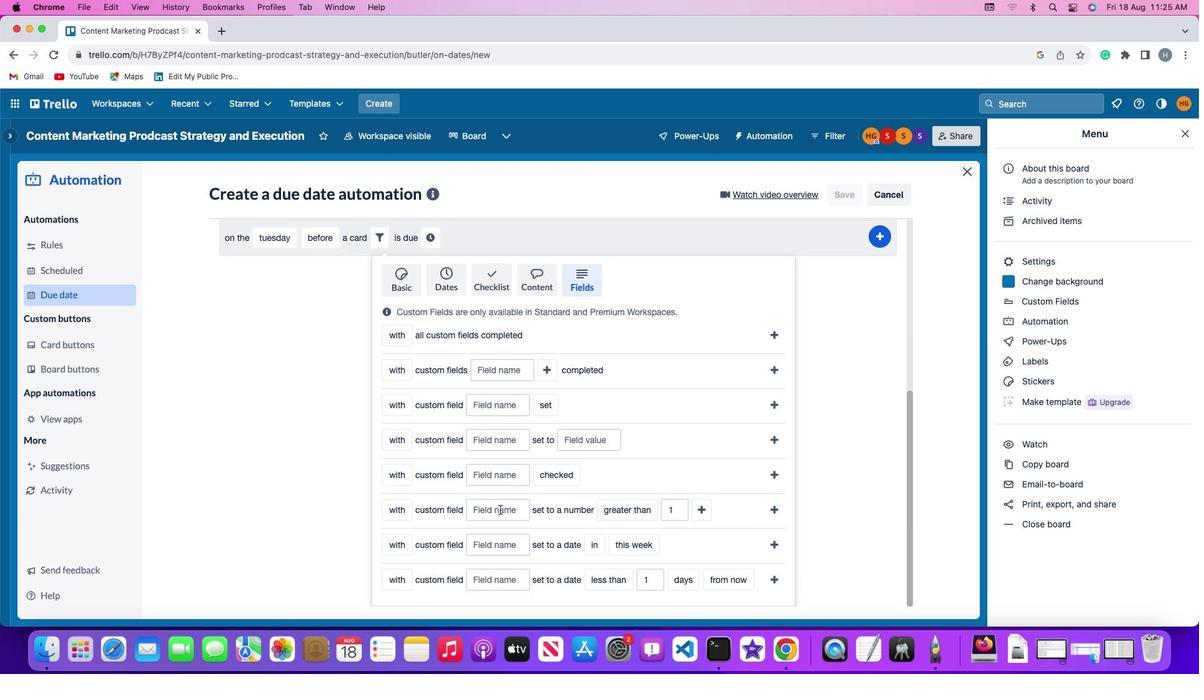 
Action: Mouse pressed left at (499, 510)
Screenshot: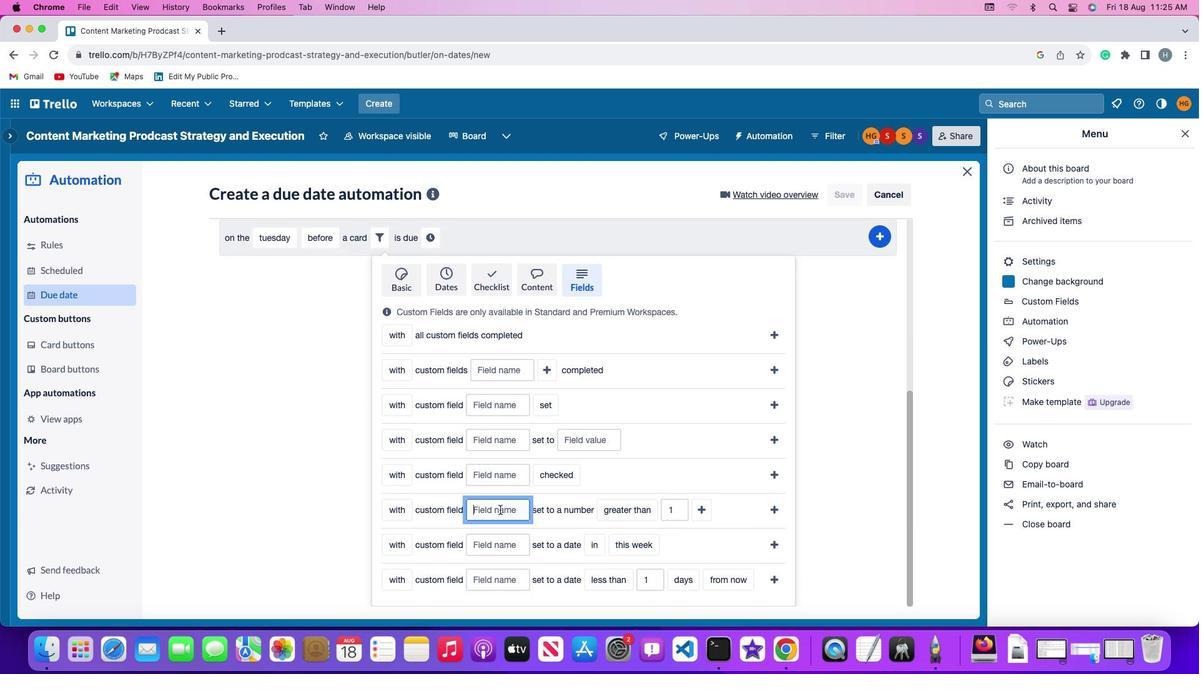 
Action: Mouse moved to (501, 509)
Screenshot: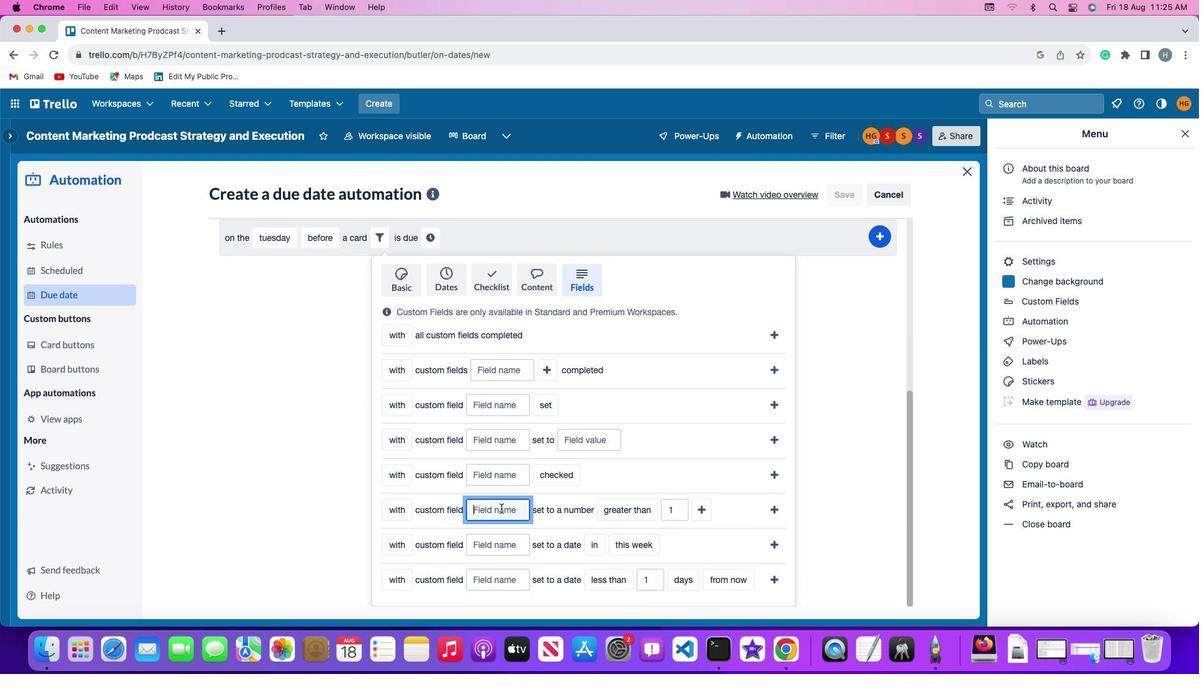 
Action: Key pressed Key.shift'R''e''s''u''m''e'
Screenshot: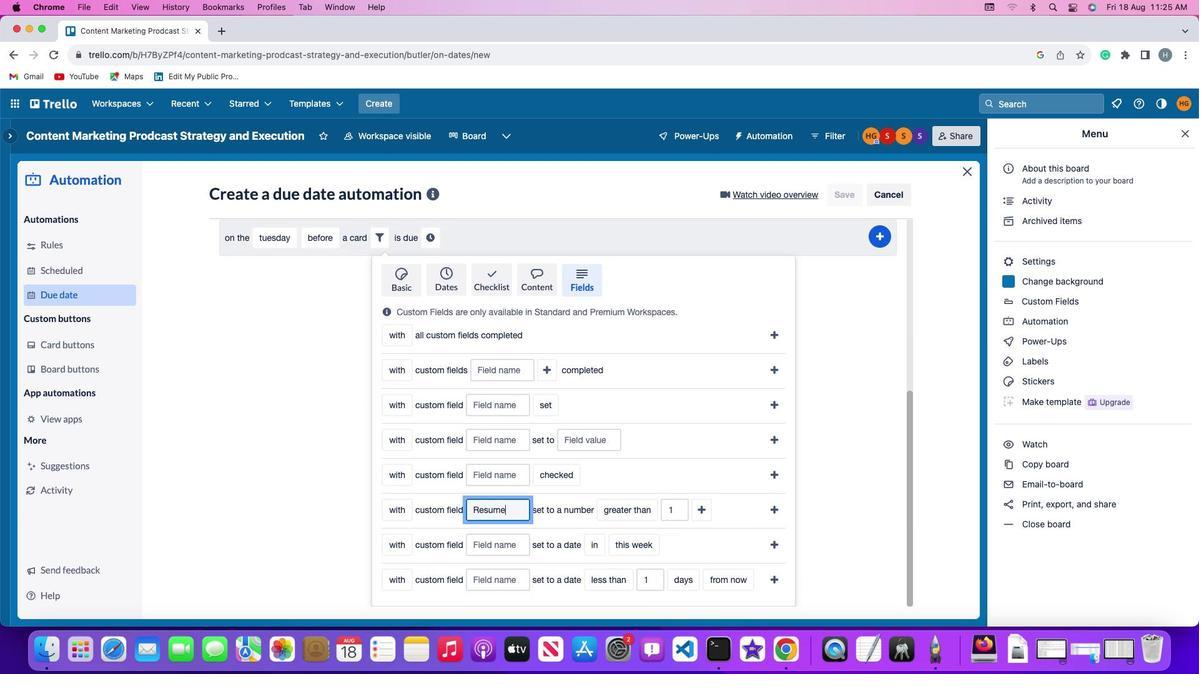 
Action: Mouse moved to (607, 506)
Screenshot: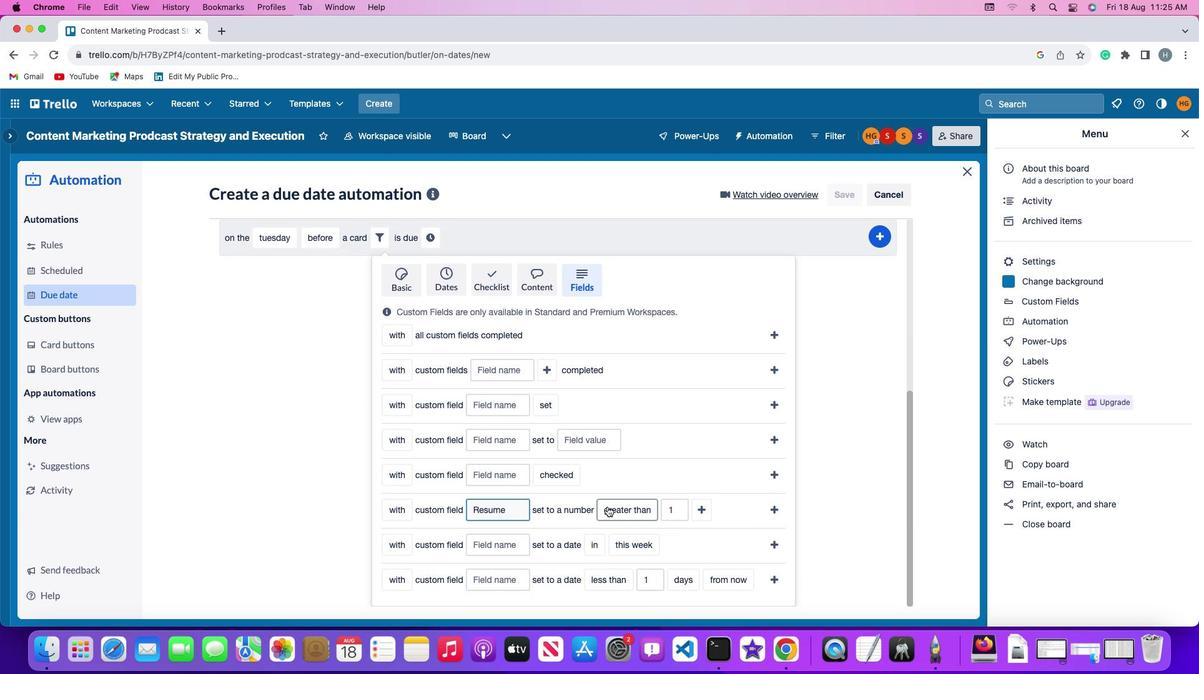
Action: Mouse pressed left at (607, 506)
Screenshot: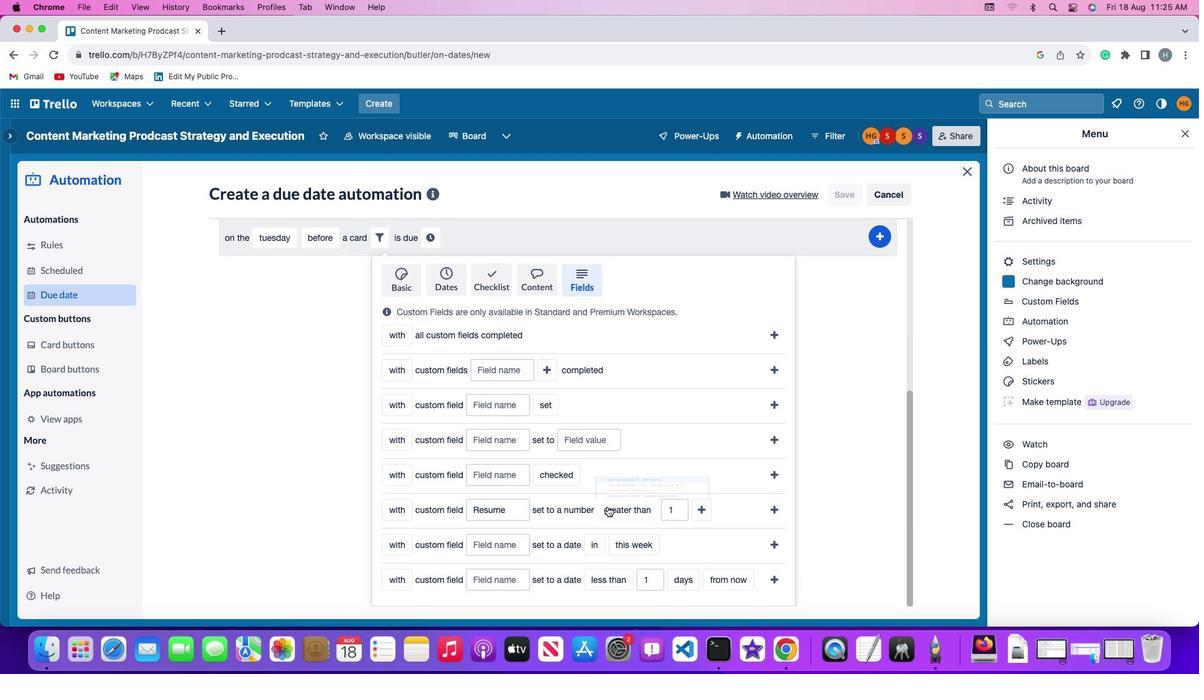 
Action: Mouse moved to (618, 440)
Screenshot: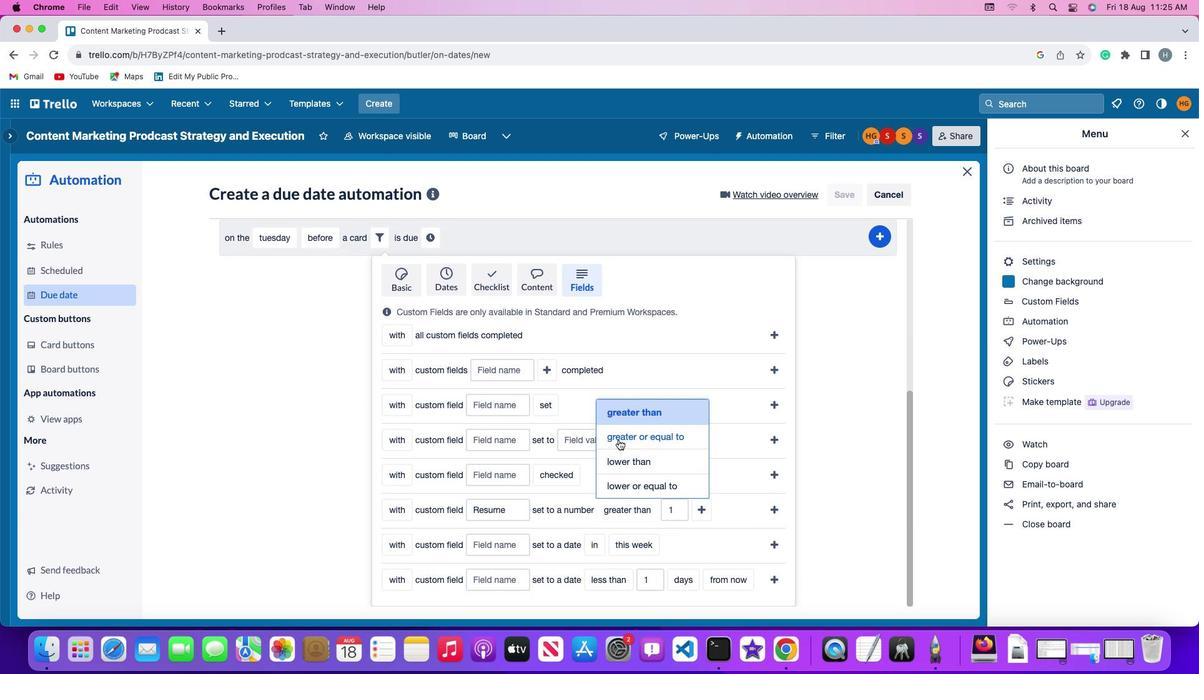 
Action: Mouse pressed left at (618, 440)
Screenshot: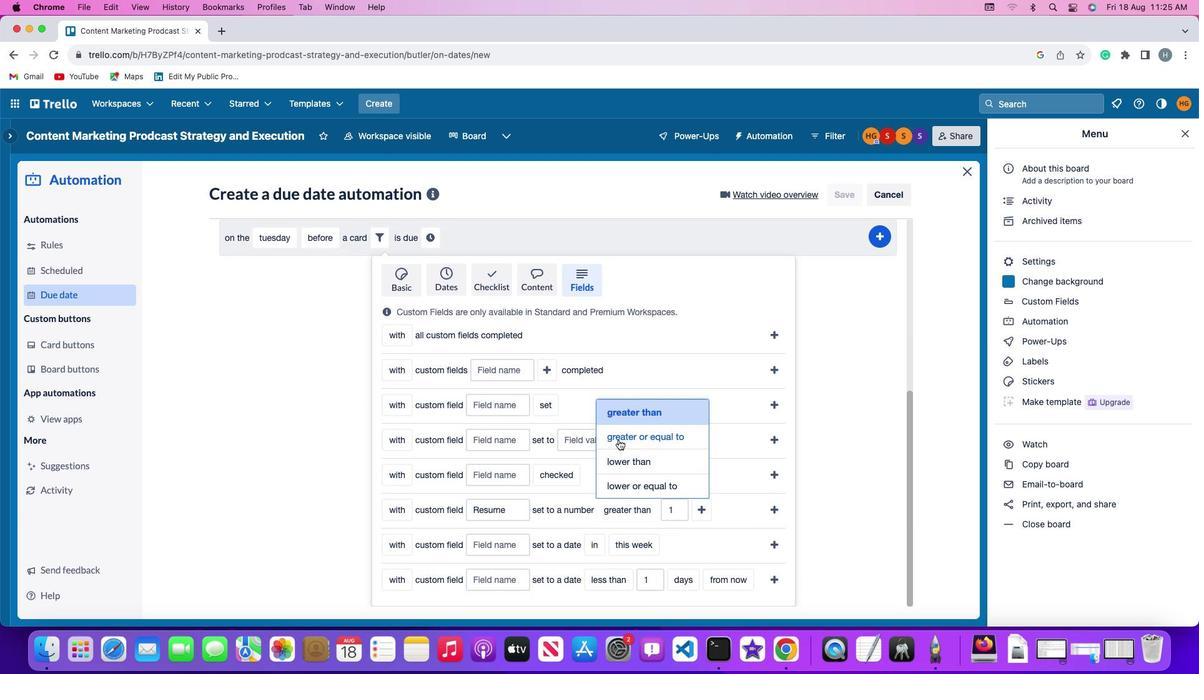 
Action: Mouse moved to (706, 510)
Screenshot: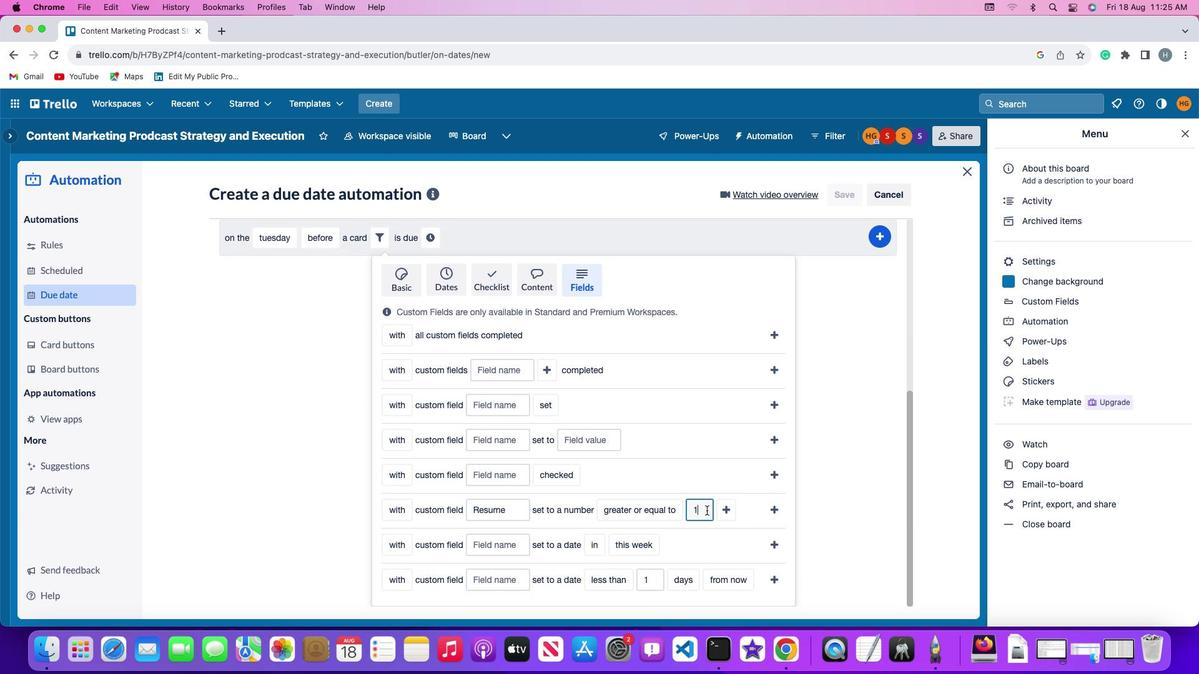 
Action: Mouse pressed left at (706, 510)
Screenshot: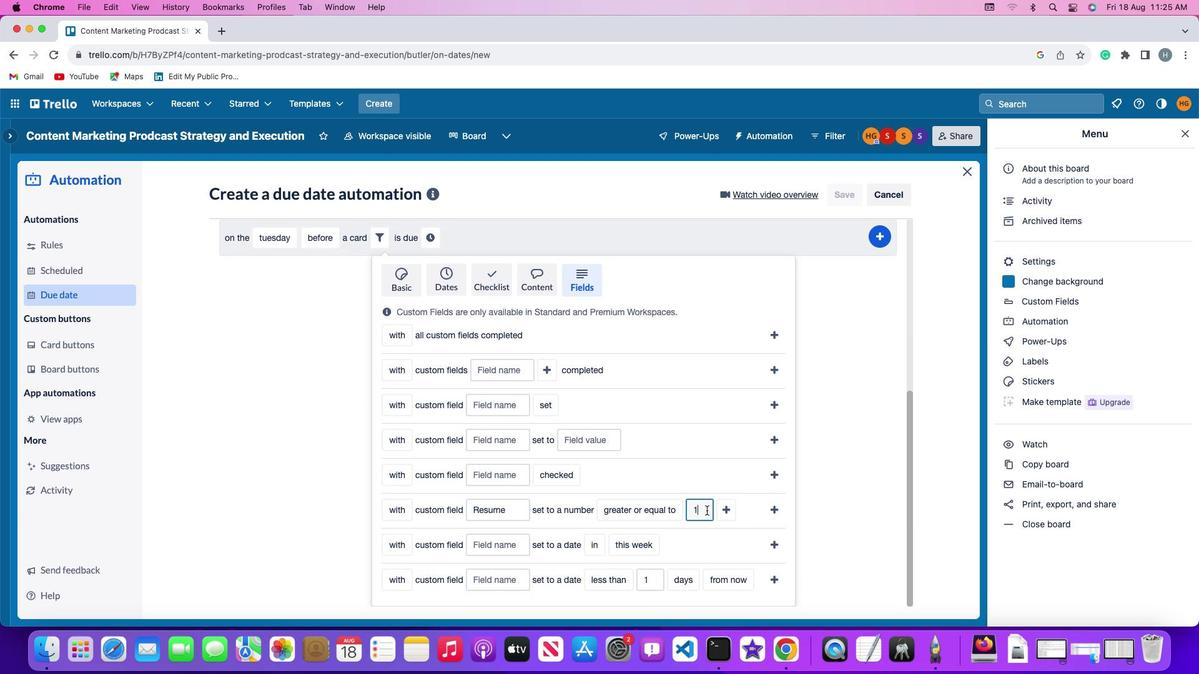 
Action: Mouse moved to (706, 510)
Screenshot: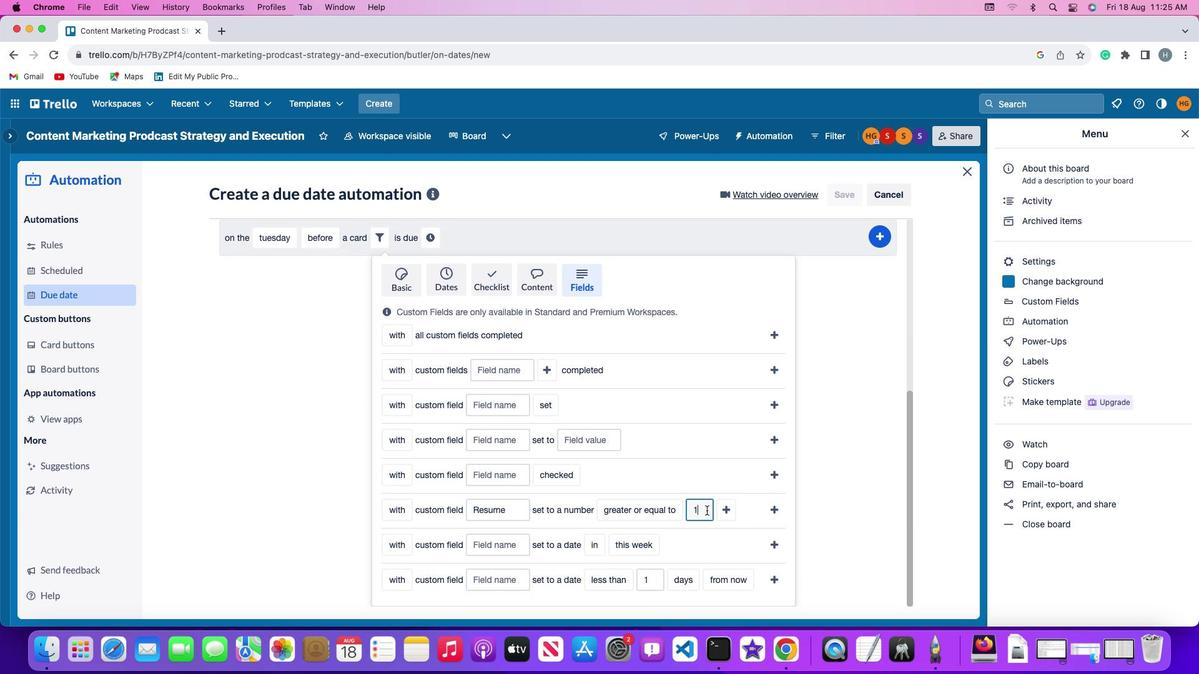 
Action: Key pressed Key.backspace'1'
Screenshot: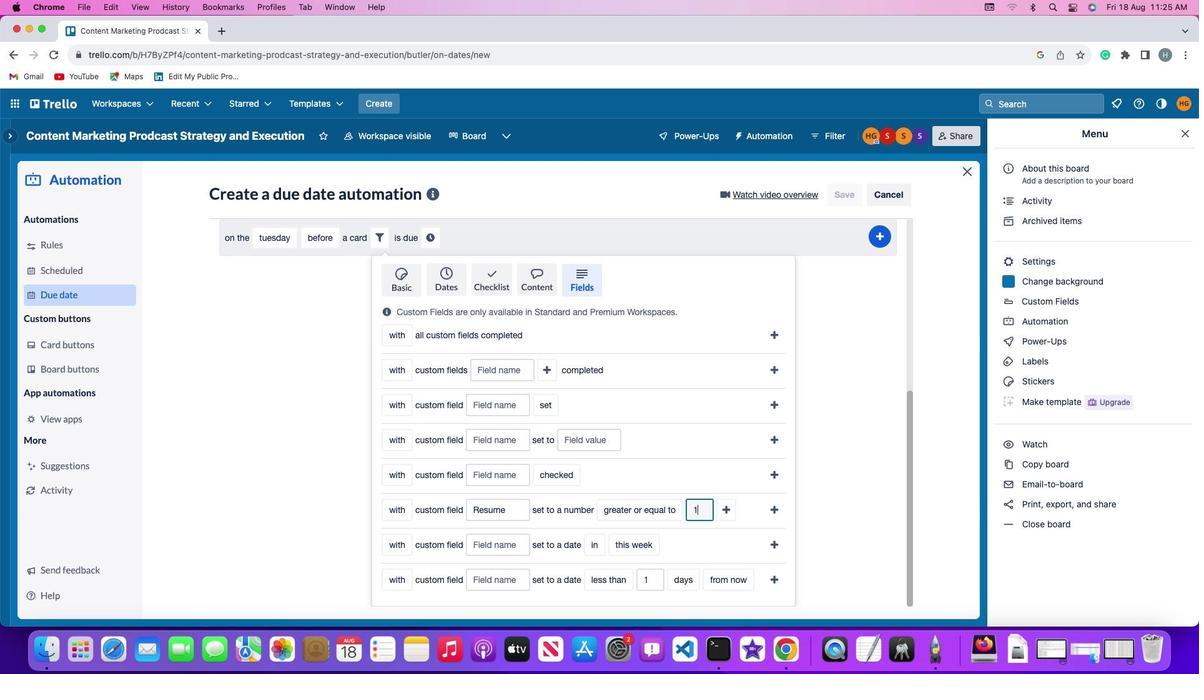 
Action: Mouse moved to (732, 510)
Screenshot: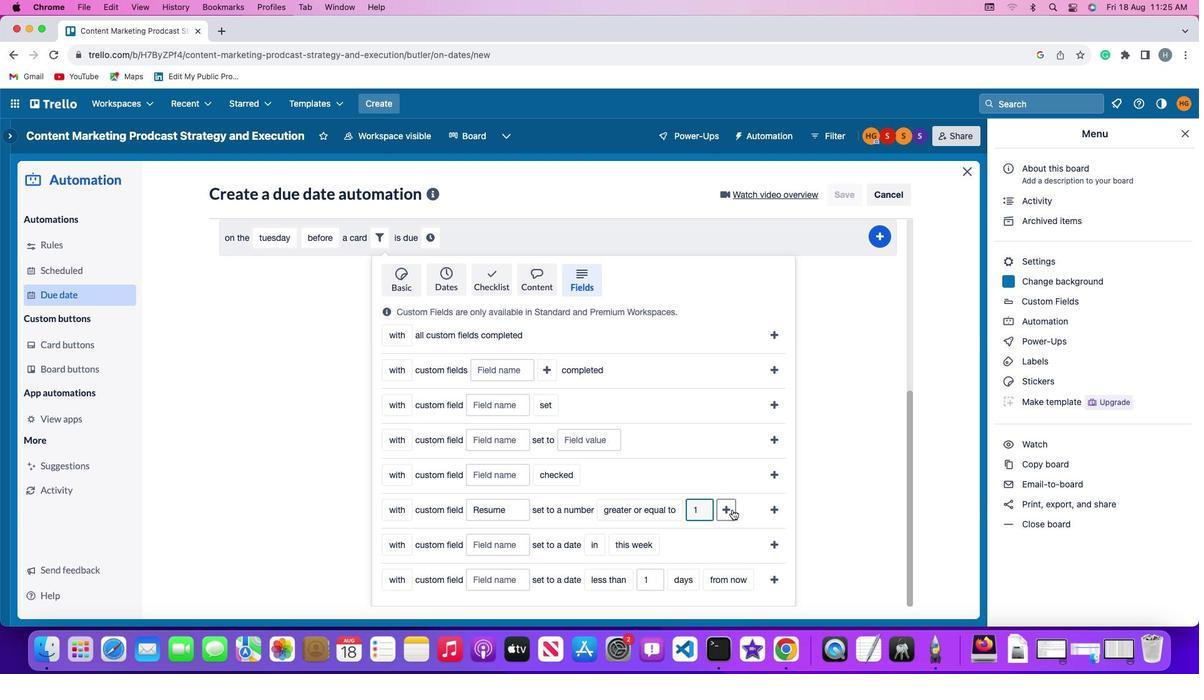 
Action: Mouse pressed left at (732, 510)
Screenshot: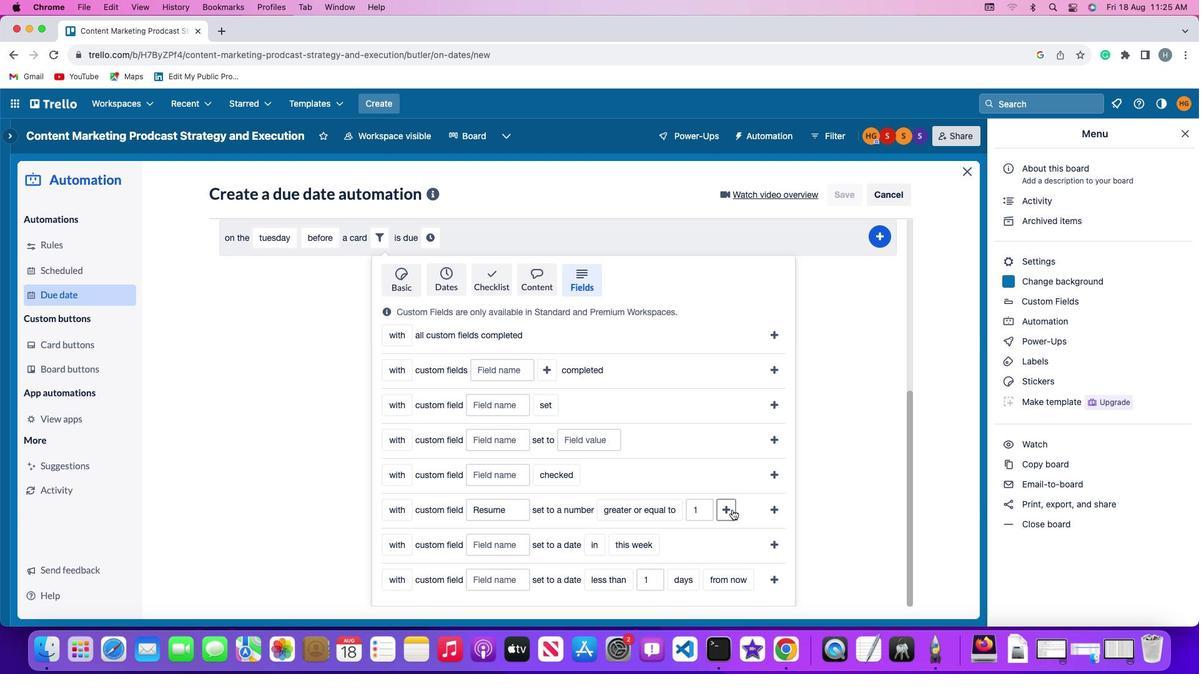 
Action: Mouse moved to (787, 517)
Screenshot: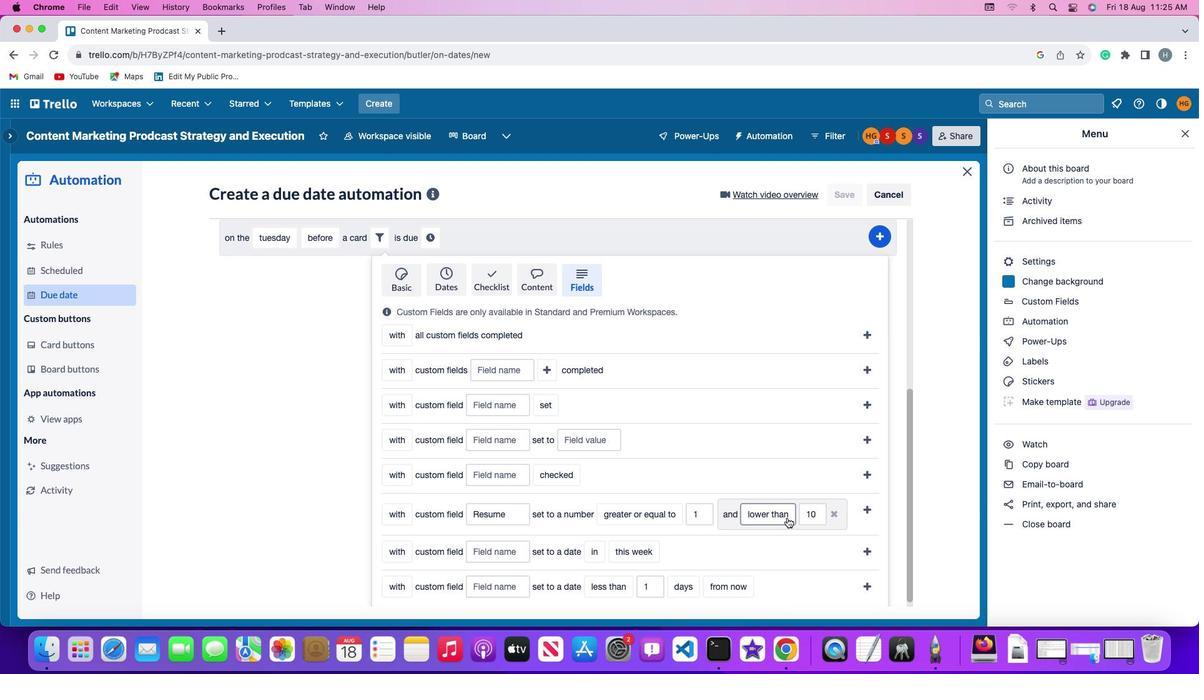 
Action: Mouse pressed left at (787, 517)
Screenshot: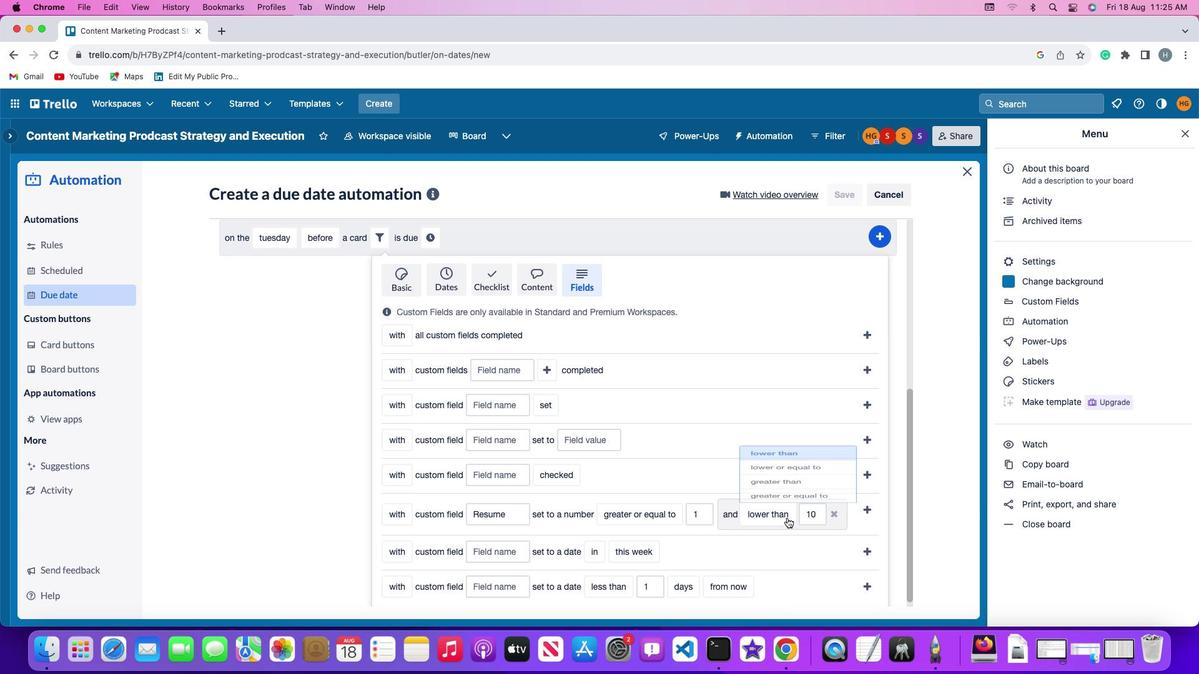 
Action: Mouse moved to (795, 417)
Screenshot: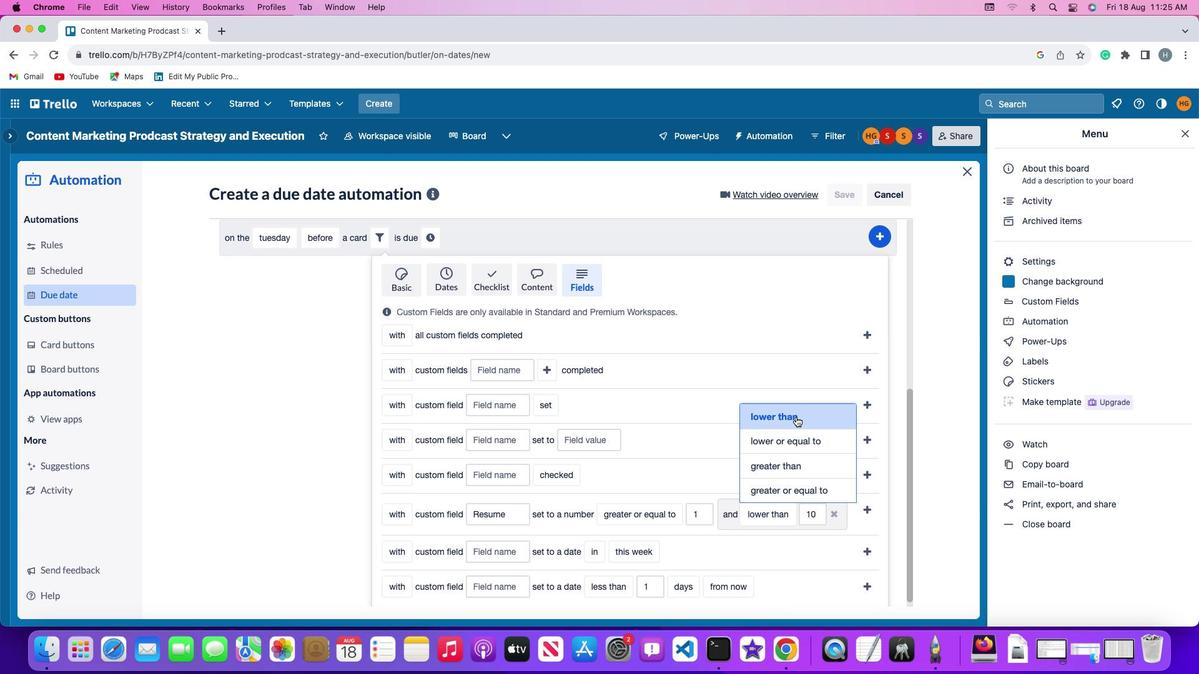 
Action: Mouse pressed left at (795, 417)
Screenshot: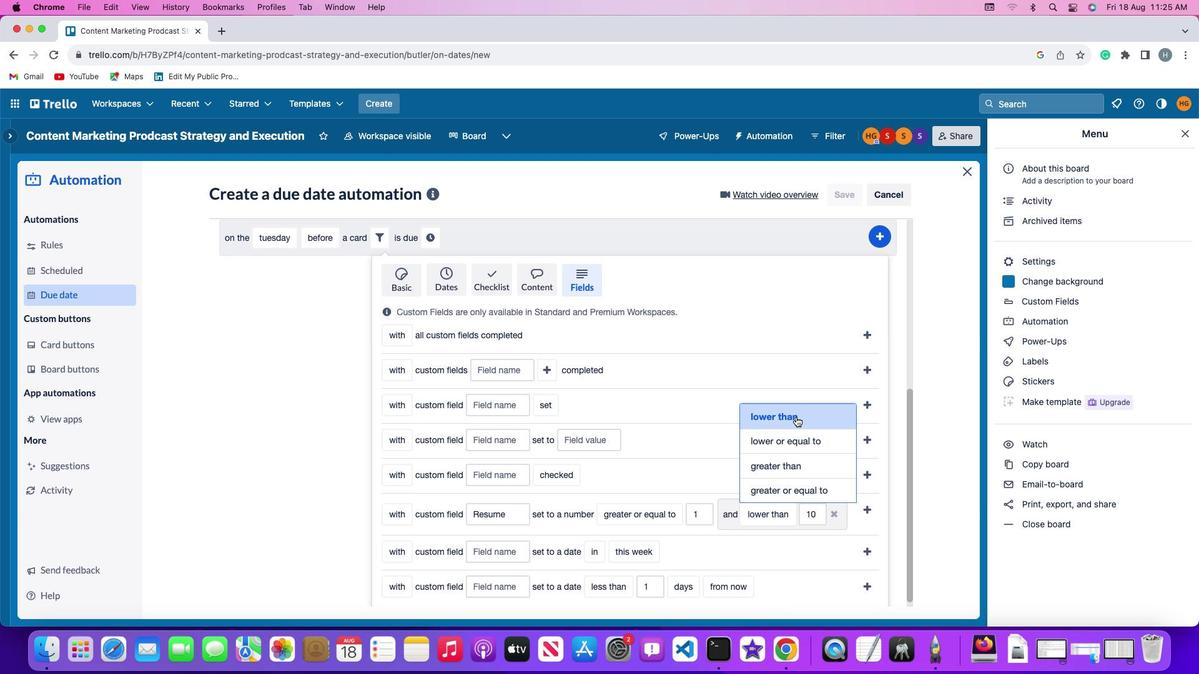 
Action: Mouse moved to (823, 512)
Screenshot: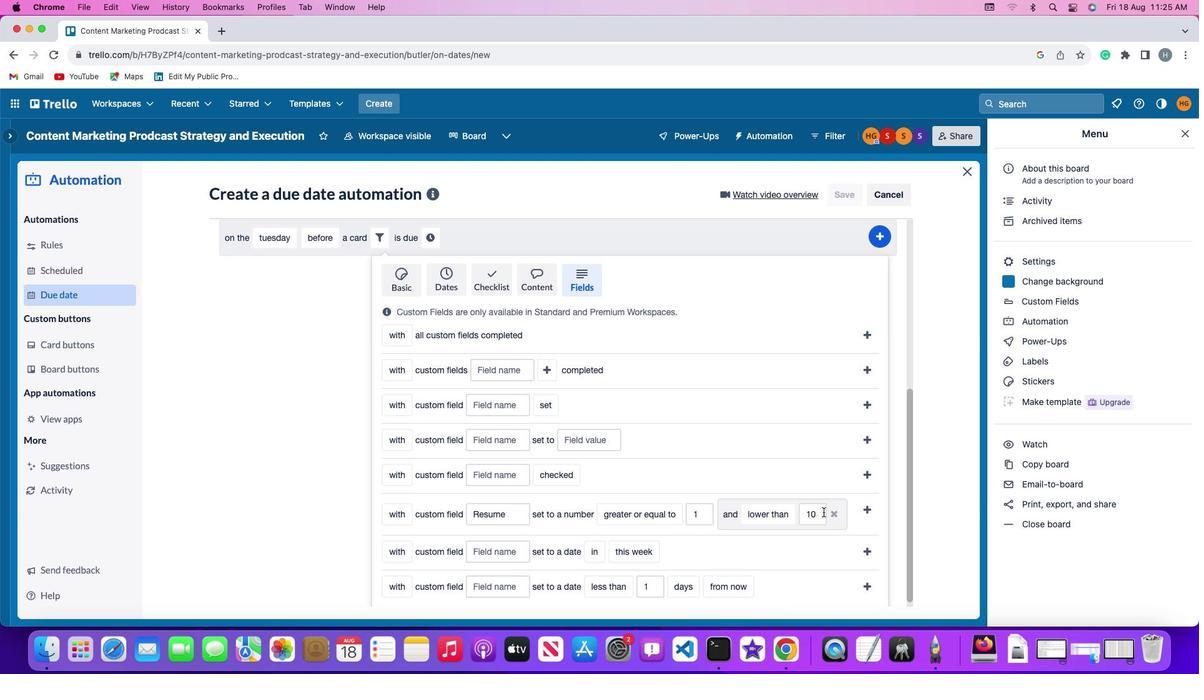 
Action: Mouse pressed left at (823, 512)
Screenshot: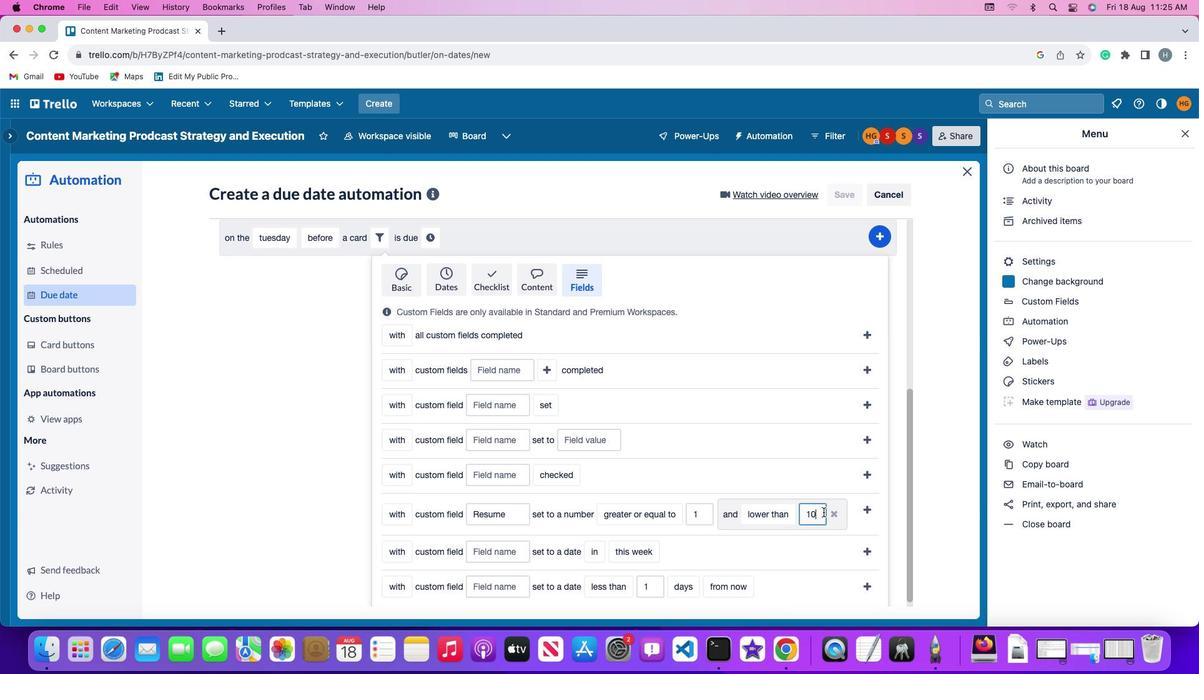 
Action: Mouse moved to (823, 514)
Screenshot: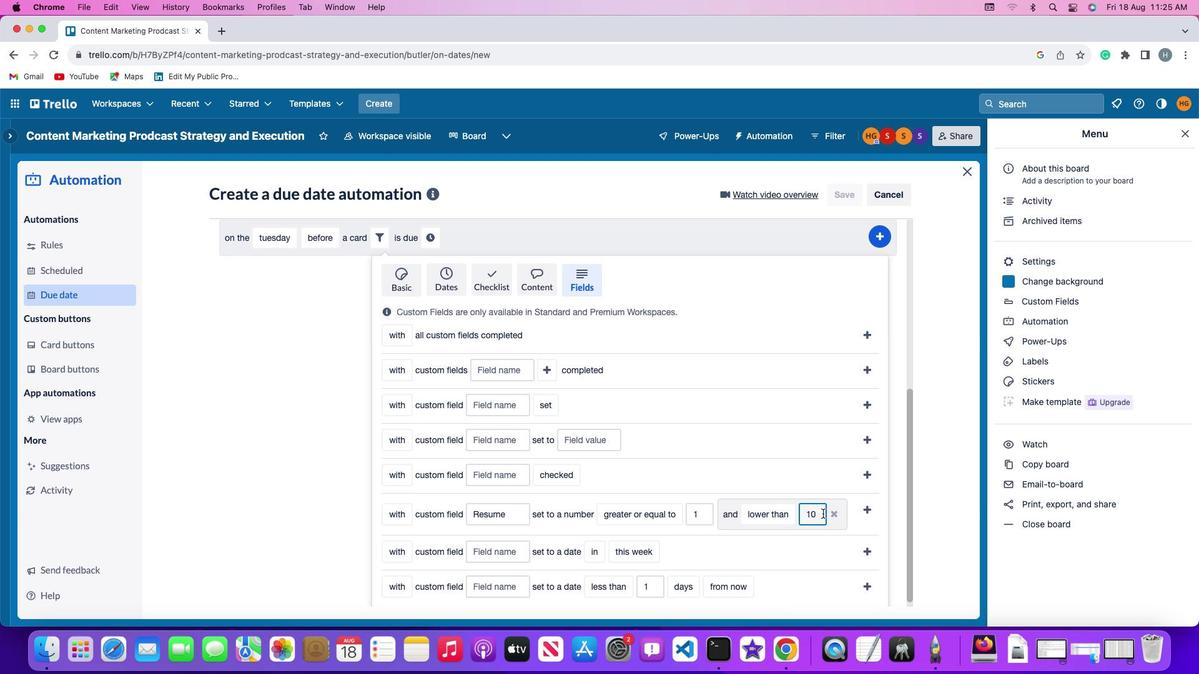 
Action: Key pressed Key.backspaceKey.backspace'1''0'
Screenshot: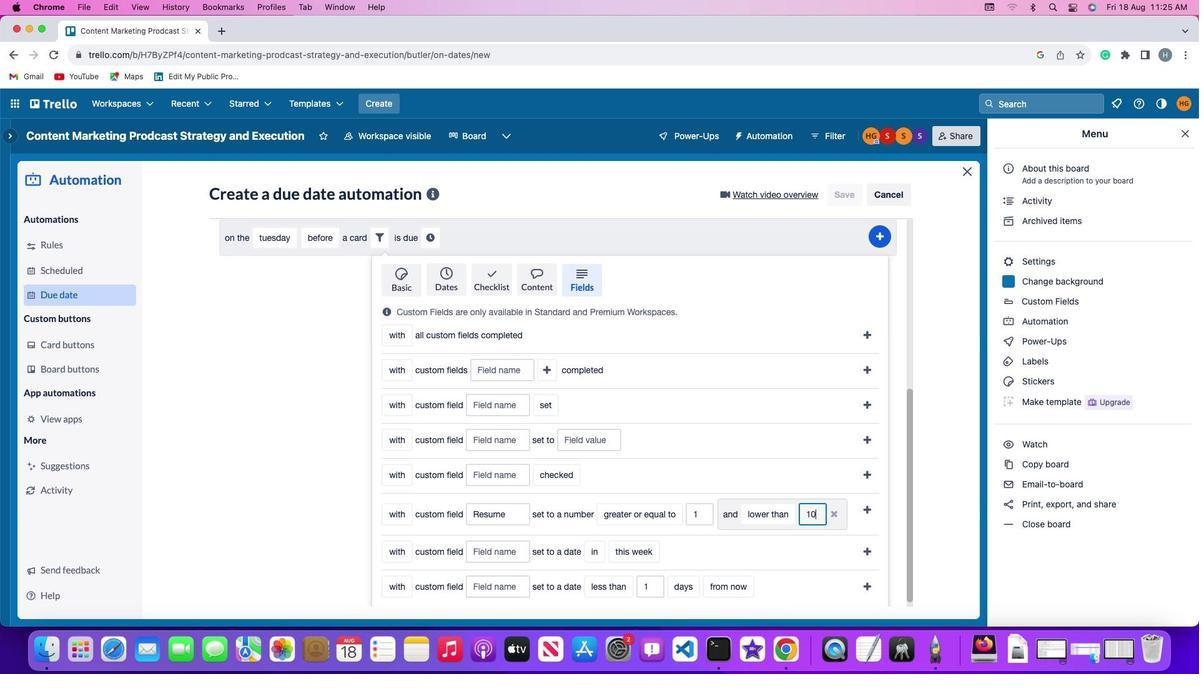 
Action: Mouse moved to (866, 509)
Screenshot: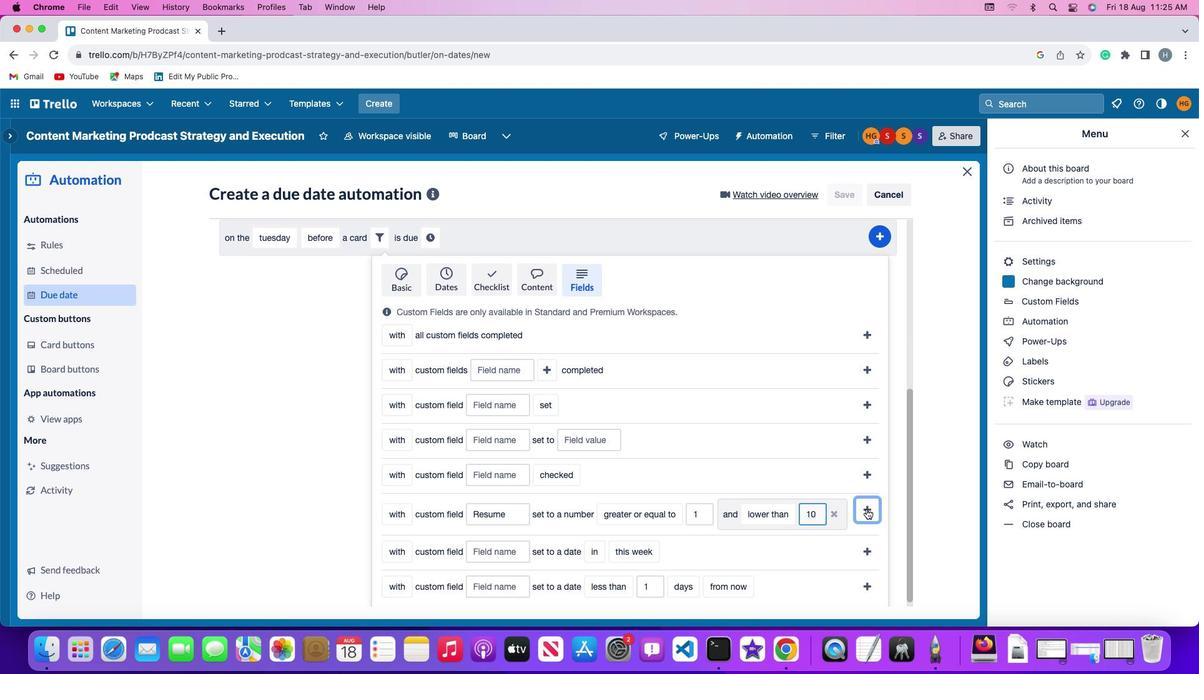 
Action: Mouse pressed left at (866, 509)
Screenshot: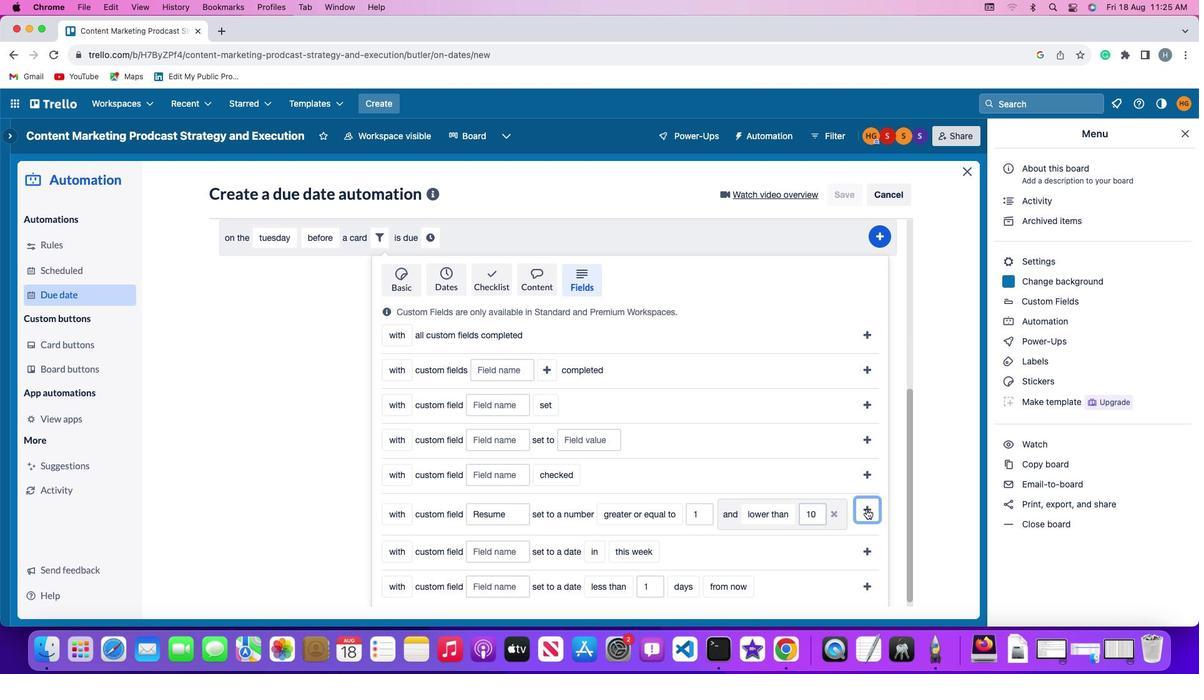 
Action: Mouse moved to (785, 542)
Screenshot: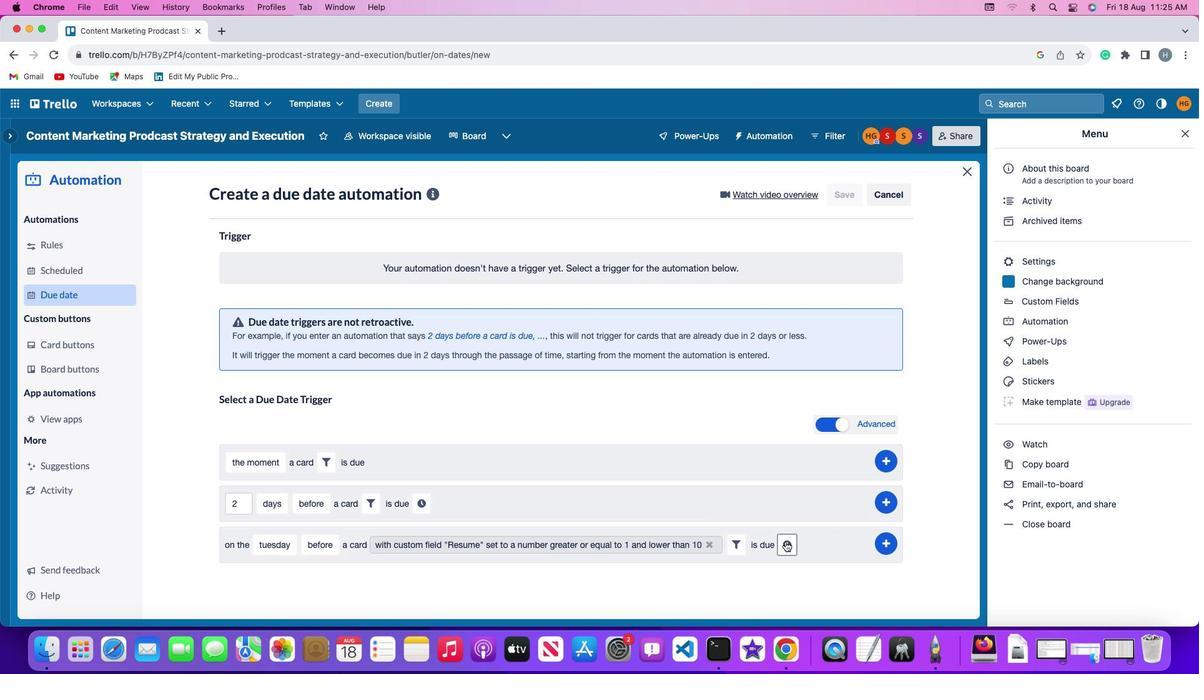 
Action: Mouse pressed left at (785, 542)
Screenshot: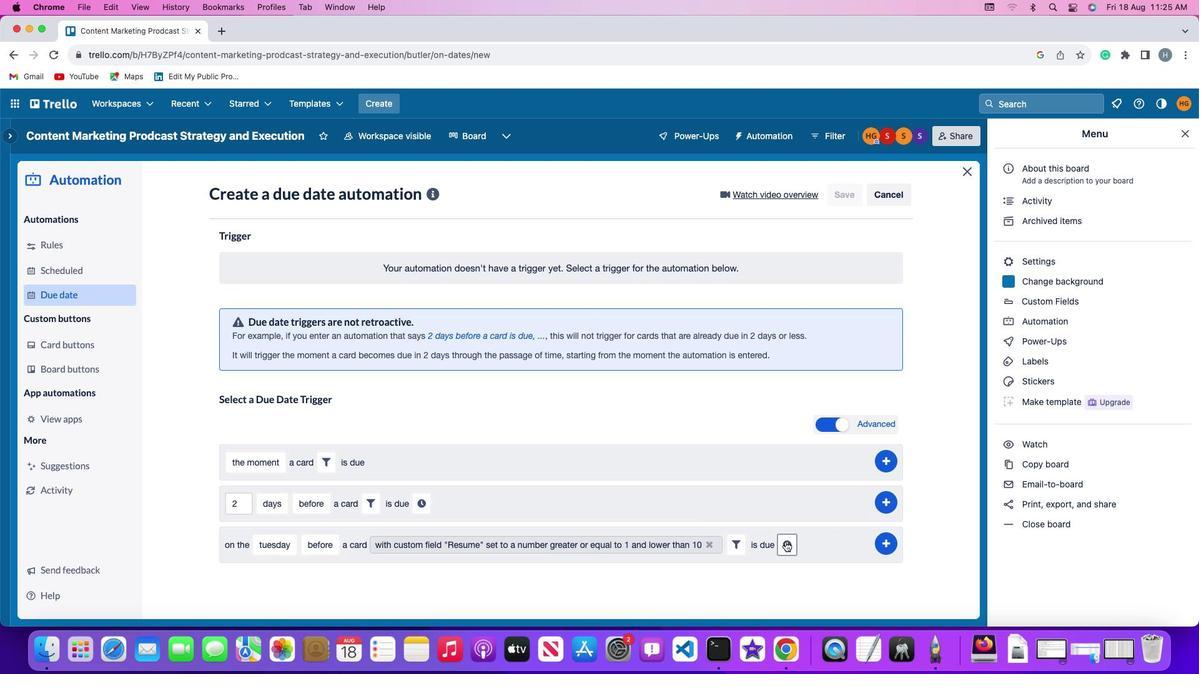 
Action: Mouse moved to (260, 572)
Screenshot: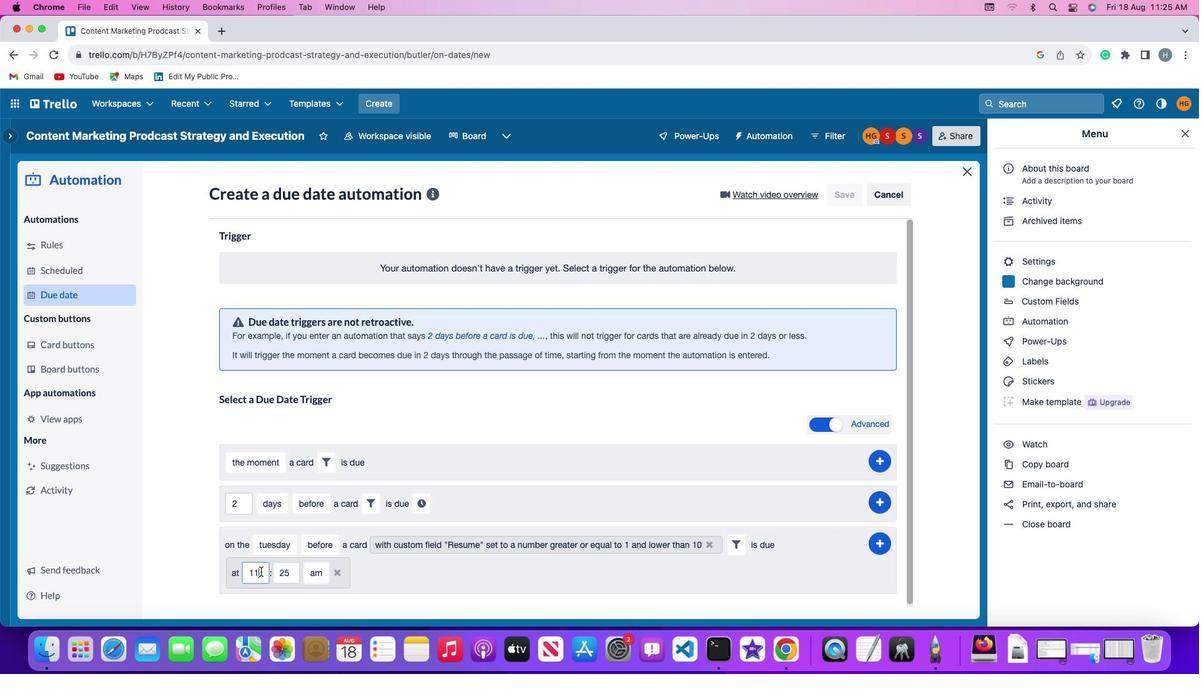 
Action: Mouse pressed left at (260, 572)
Screenshot: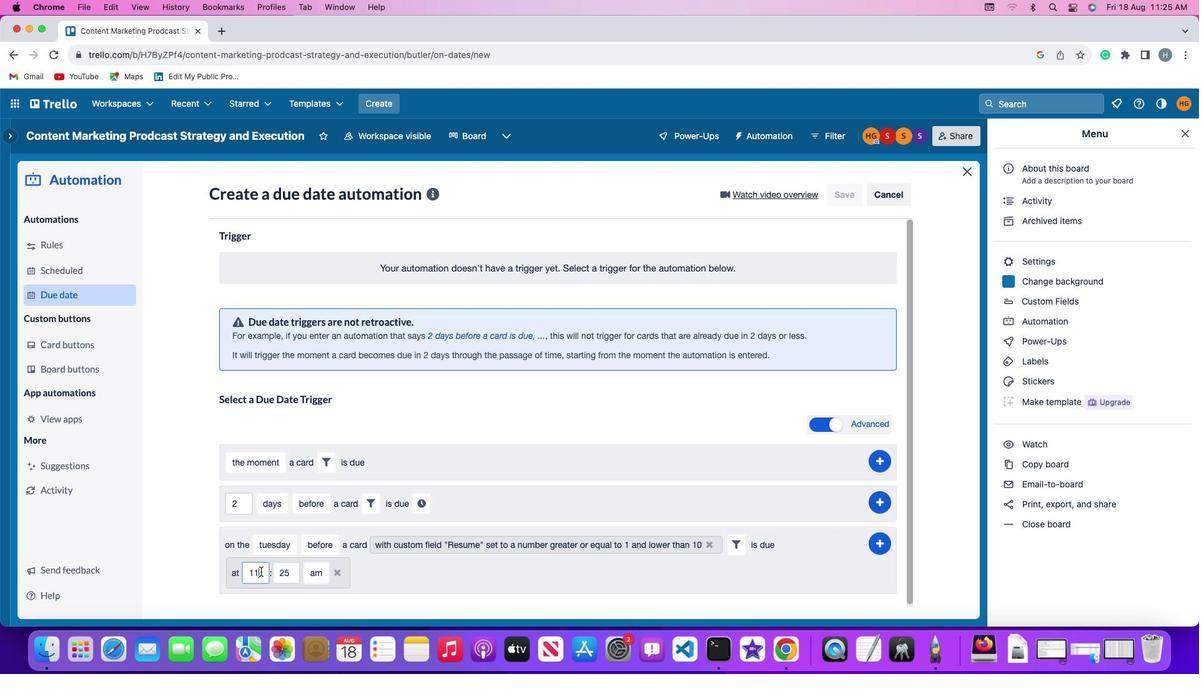 
Action: Mouse moved to (261, 572)
Screenshot: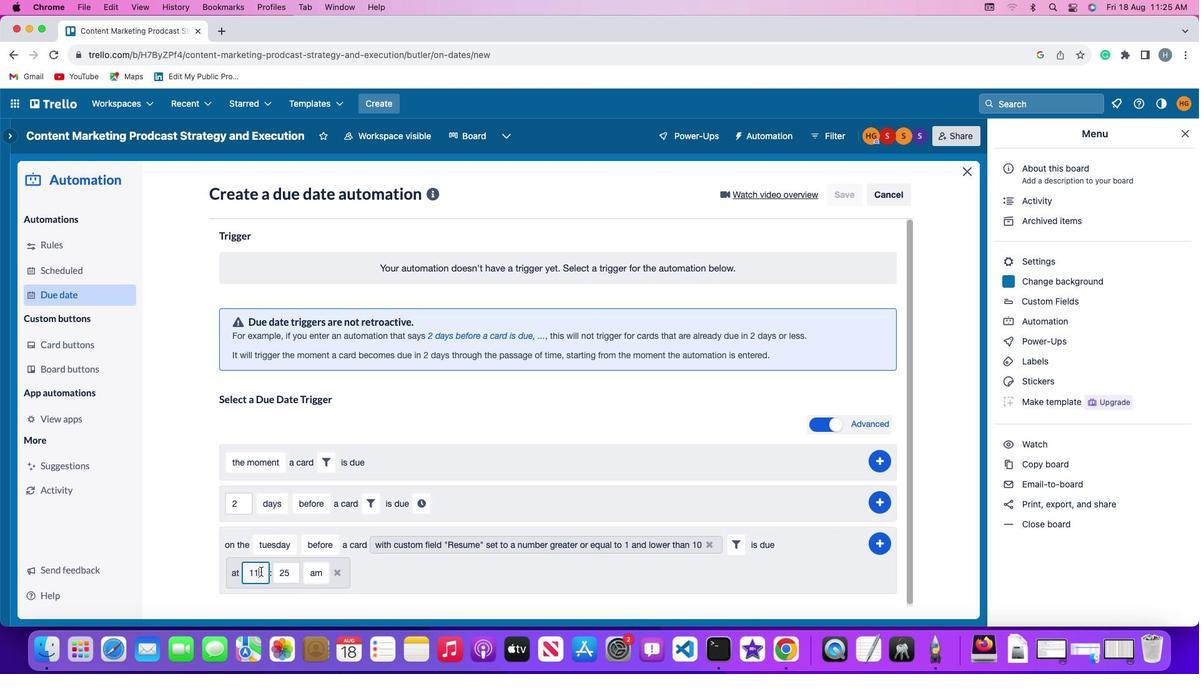 
Action: Key pressed Key.backspace'1'
Screenshot: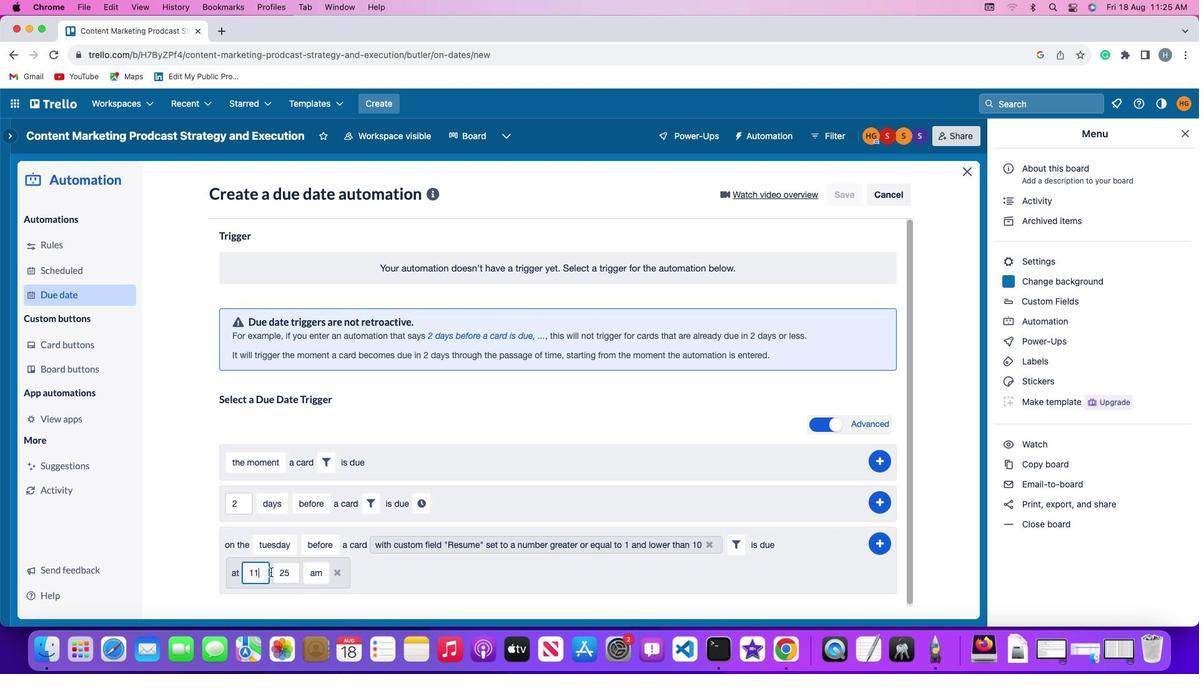 
Action: Mouse moved to (292, 573)
Screenshot: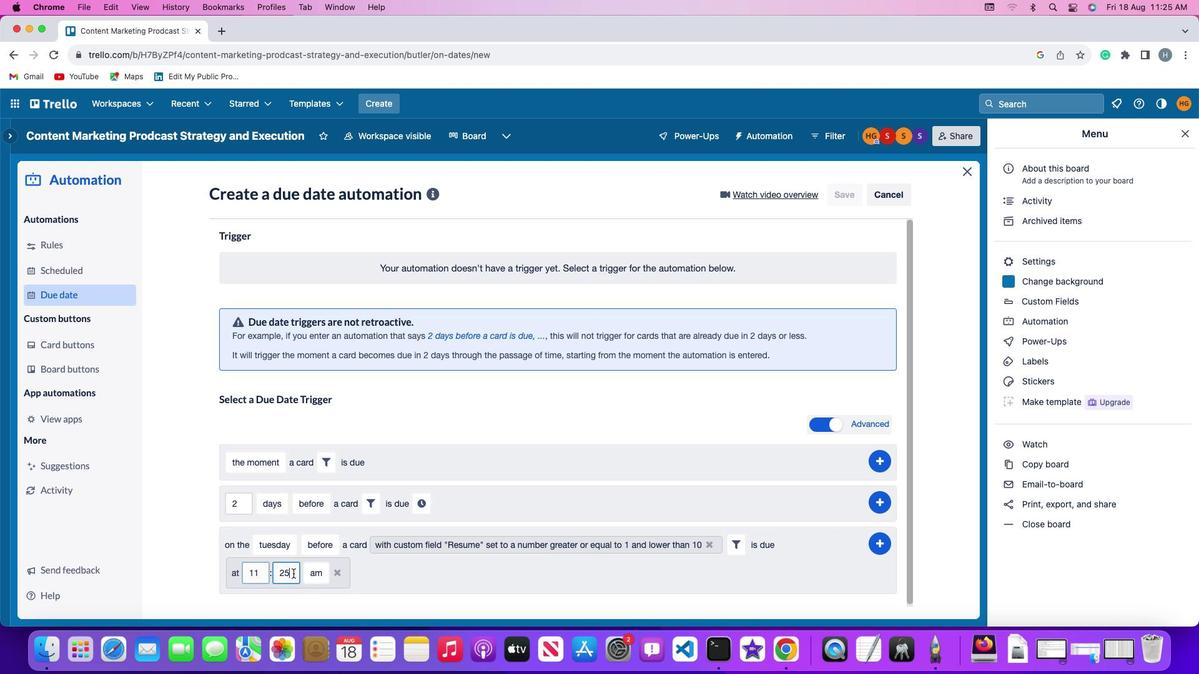 
Action: Mouse pressed left at (292, 573)
Screenshot: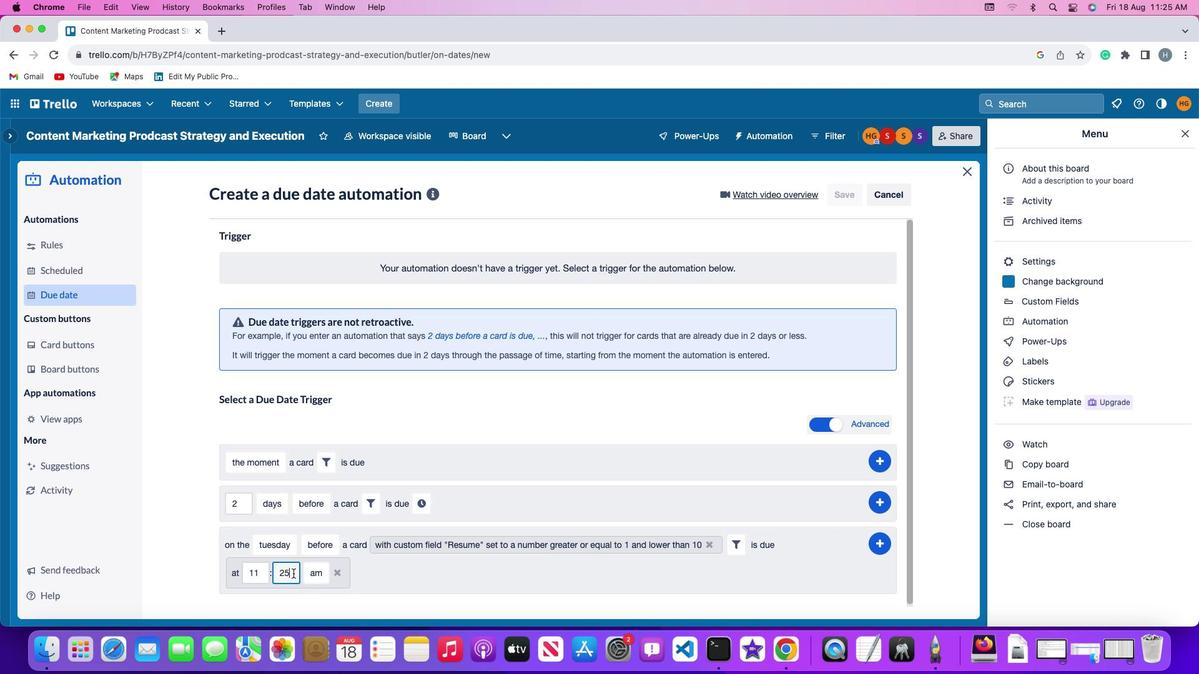 
Action: Mouse moved to (293, 573)
Screenshot: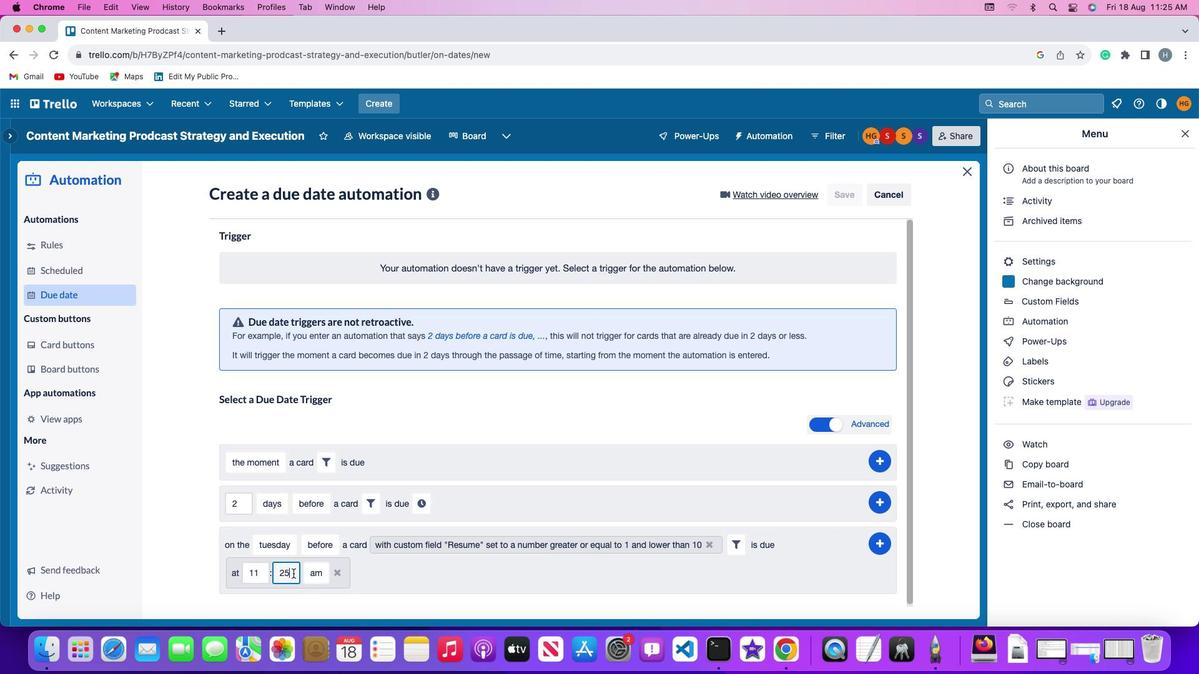
Action: Key pressed Key.backspaceKey.backspace'0''0'
Screenshot: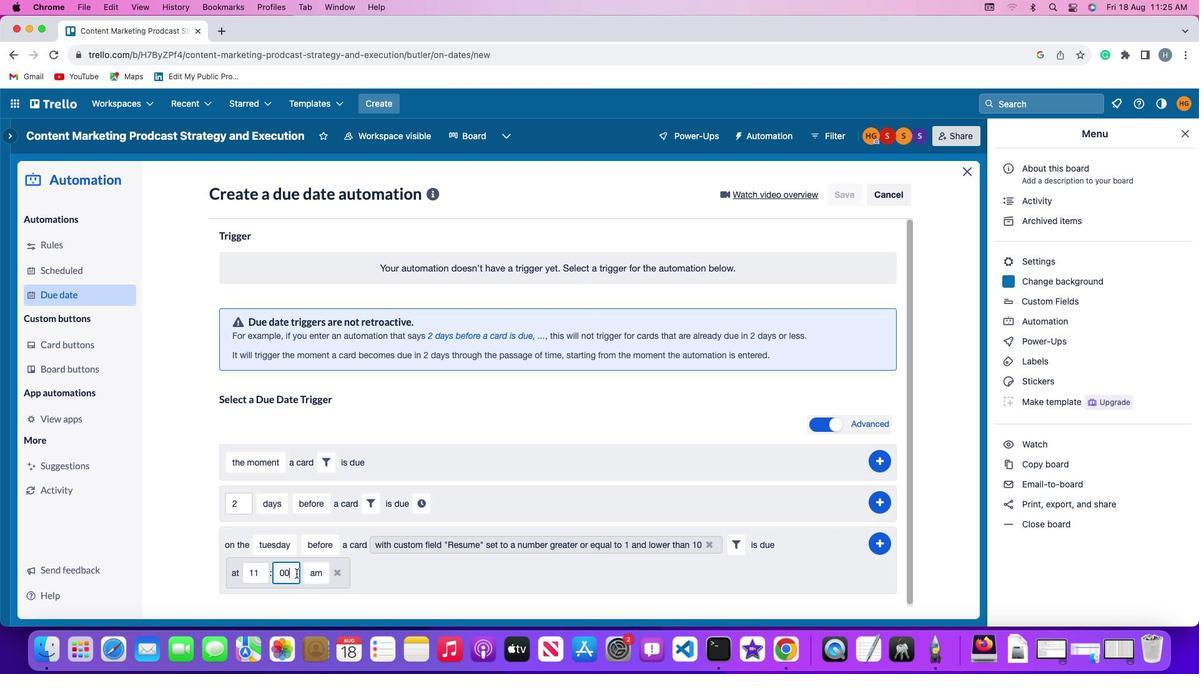 
Action: Mouse moved to (311, 572)
Screenshot: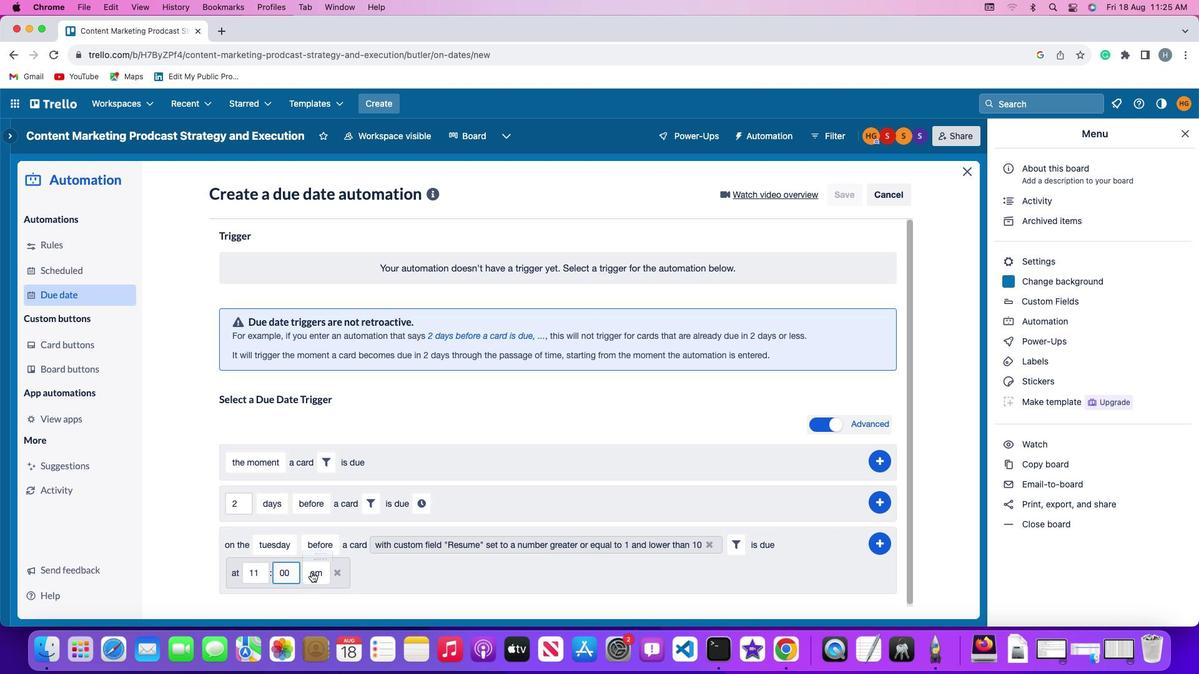 
Action: Mouse pressed left at (311, 572)
Screenshot: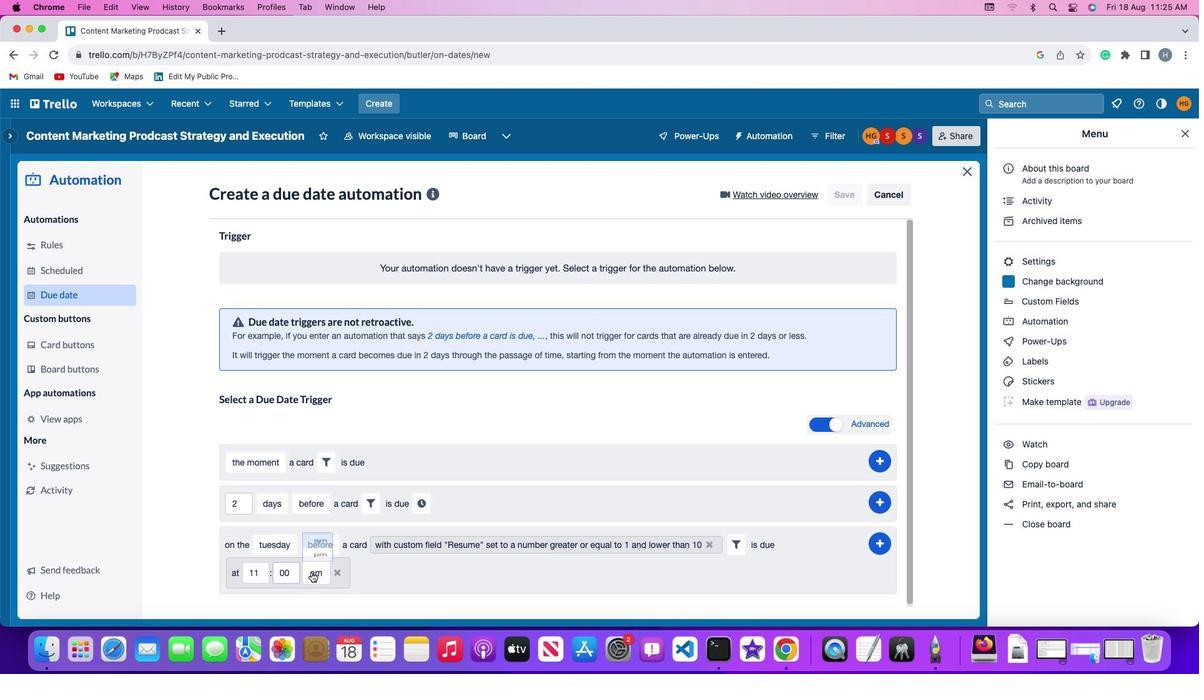 
Action: Mouse moved to (321, 526)
Screenshot: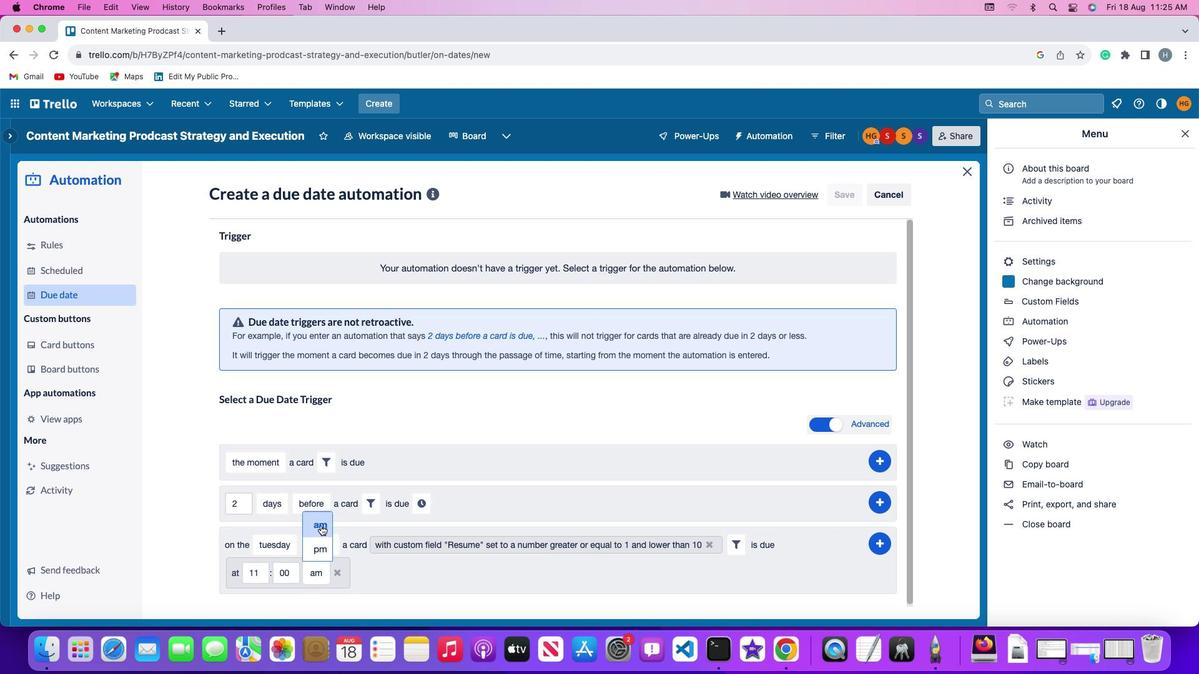 
Action: Mouse pressed left at (321, 526)
Screenshot: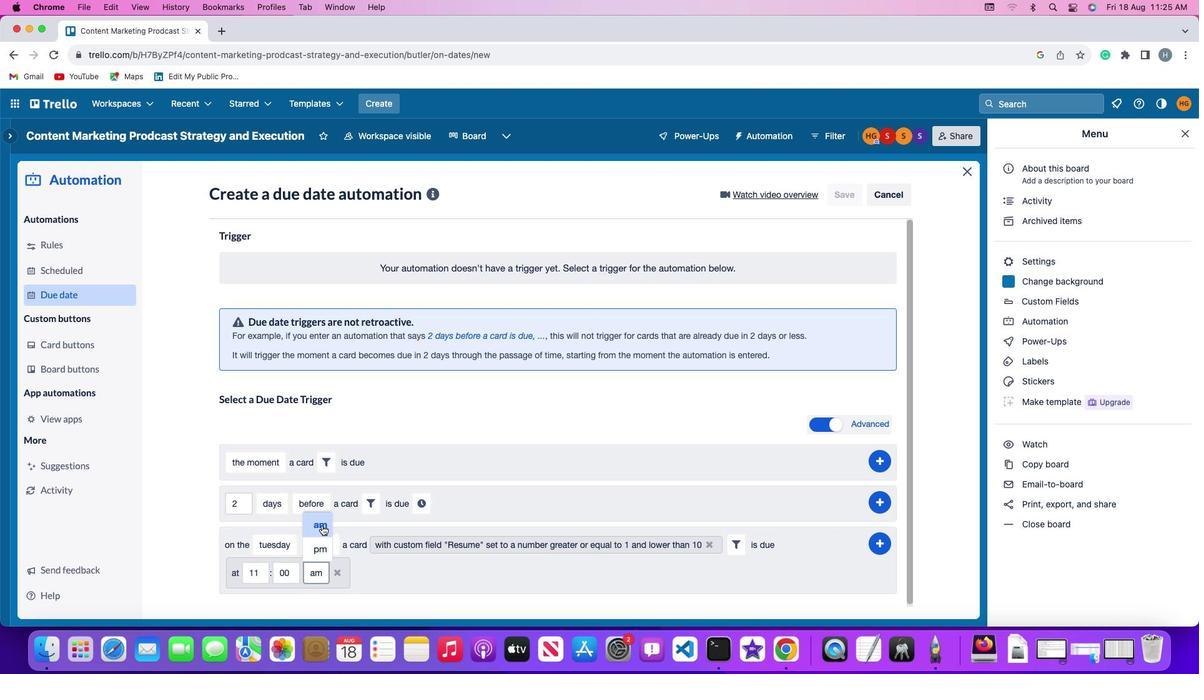 
Action: Mouse moved to (881, 543)
Screenshot: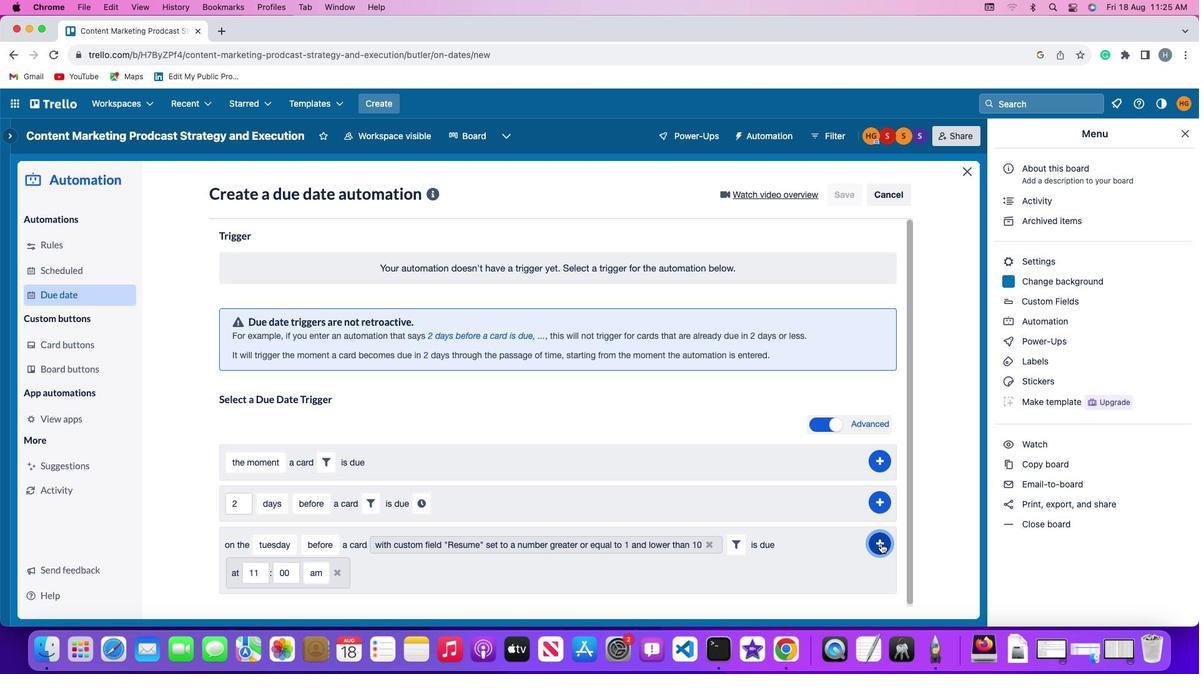 
Action: Mouse pressed left at (881, 543)
Screenshot: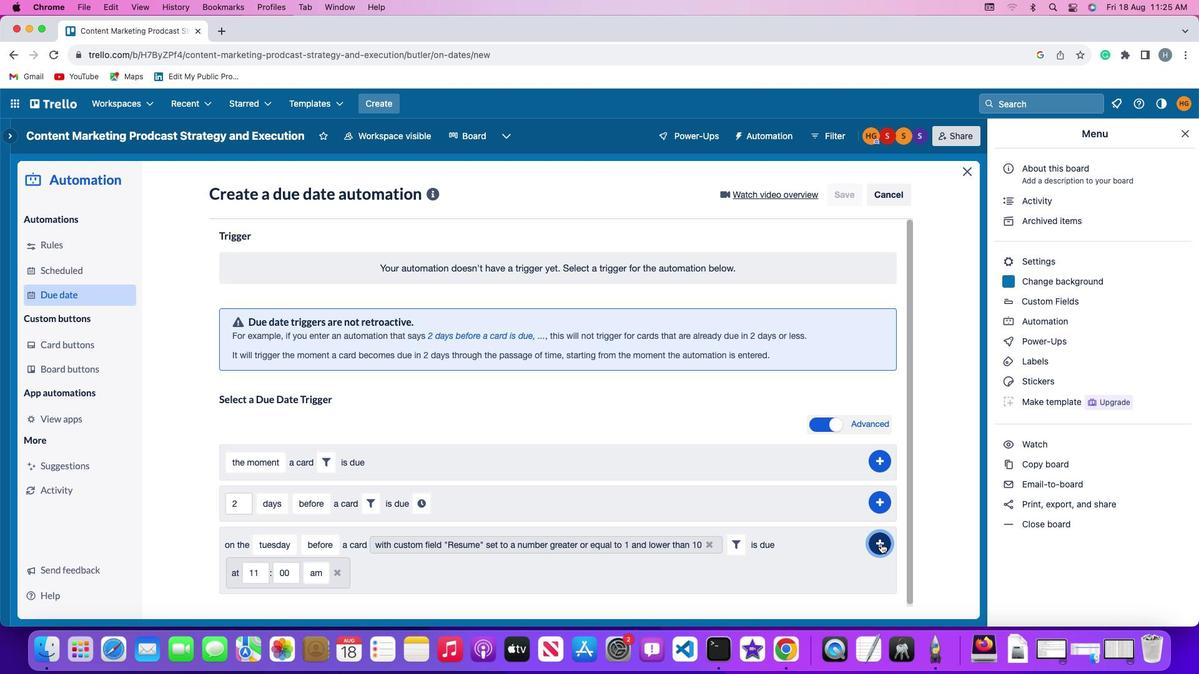 
Action: Mouse moved to (934, 440)
Screenshot: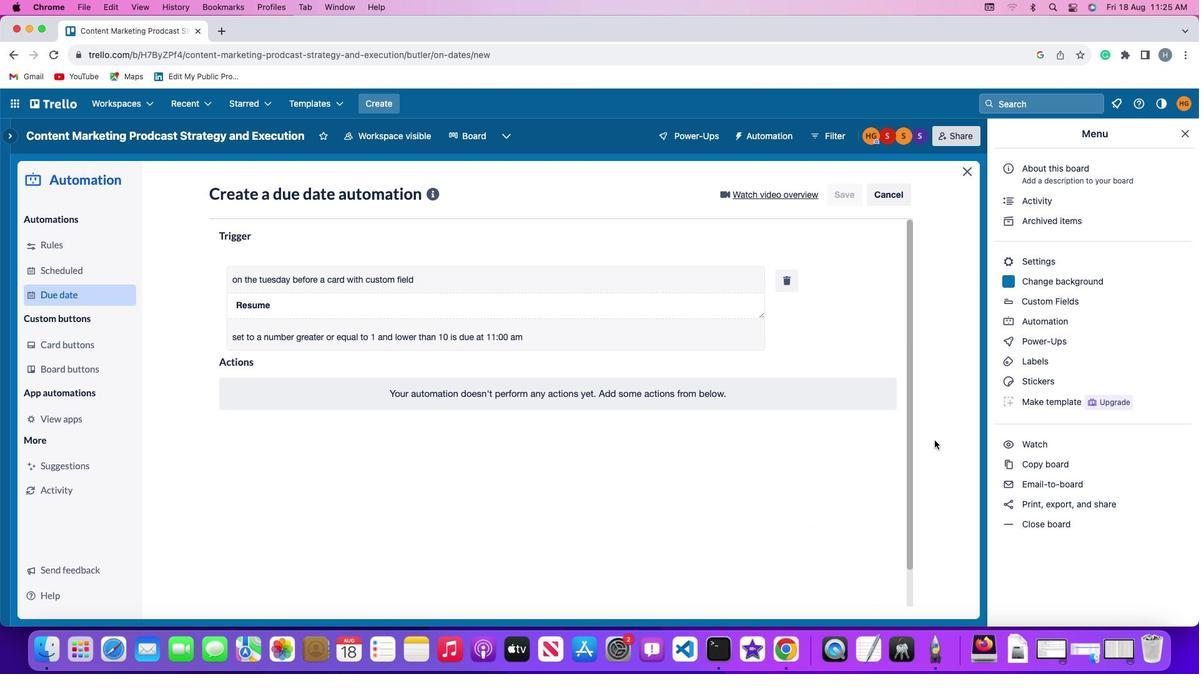 
